 Task: Find connections with filter location Andkhōy with filter topic #Futurewith filter profile language English with filter current company Ericsson with filter school Nagpur Jobs with filter industry Higher Education with filter service category Information Management with filter keywords title Foreman
Action: Mouse moved to (527, 105)
Screenshot: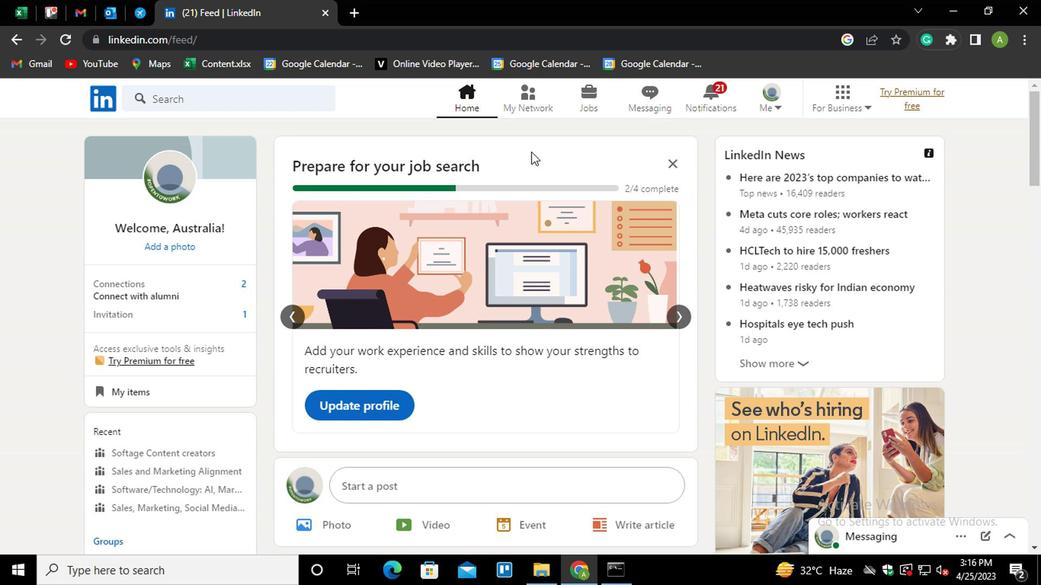 
Action: Mouse pressed left at (527, 105)
Screenshot: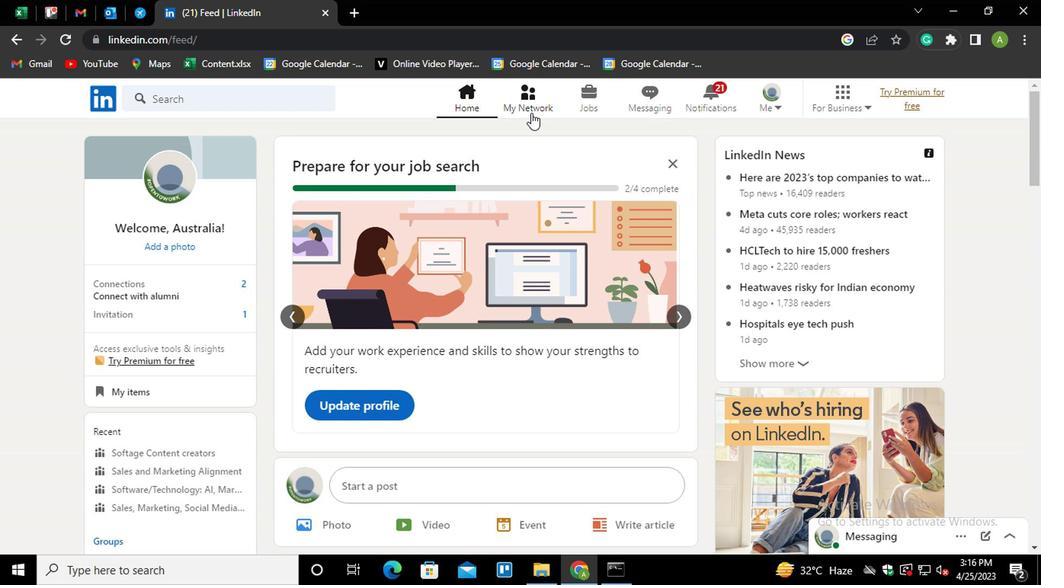 
Action: Mouse moved to (181, 178)
Screenshot: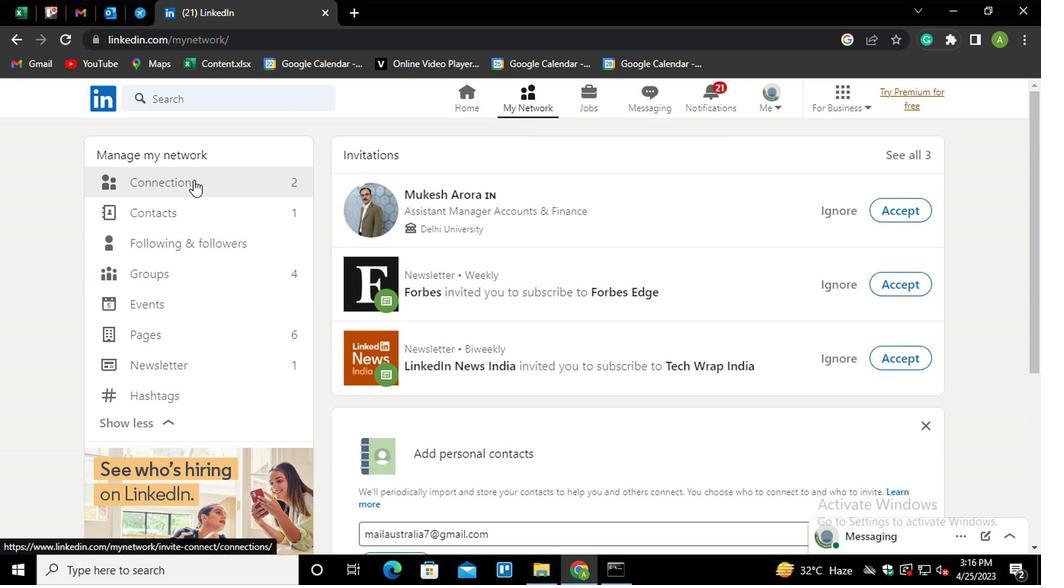 
Action: Mouse pressed left at (181, 178)
Screenshot: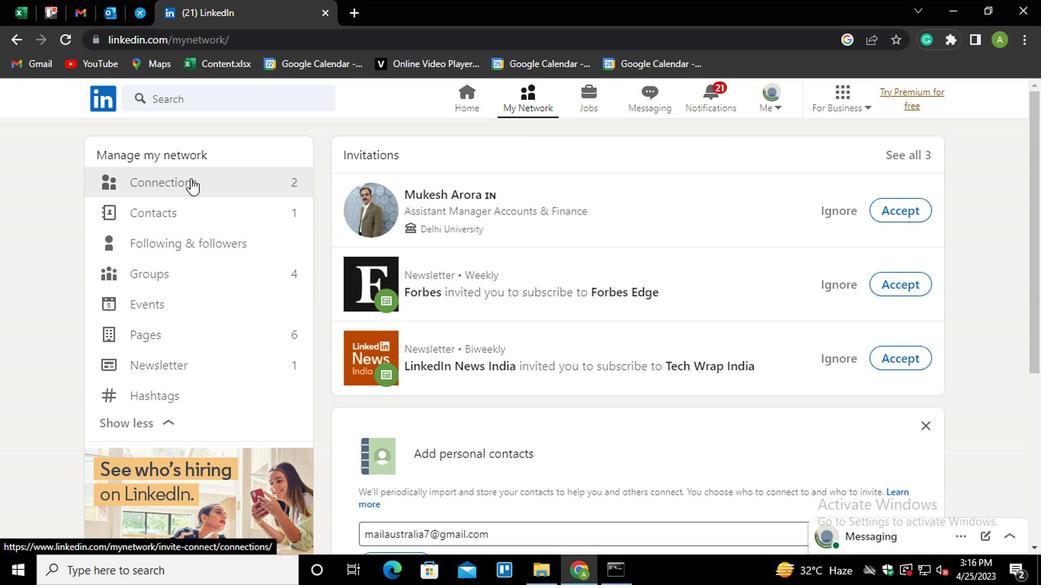
Action: Mouse moved to (610, 187)
Screenshot: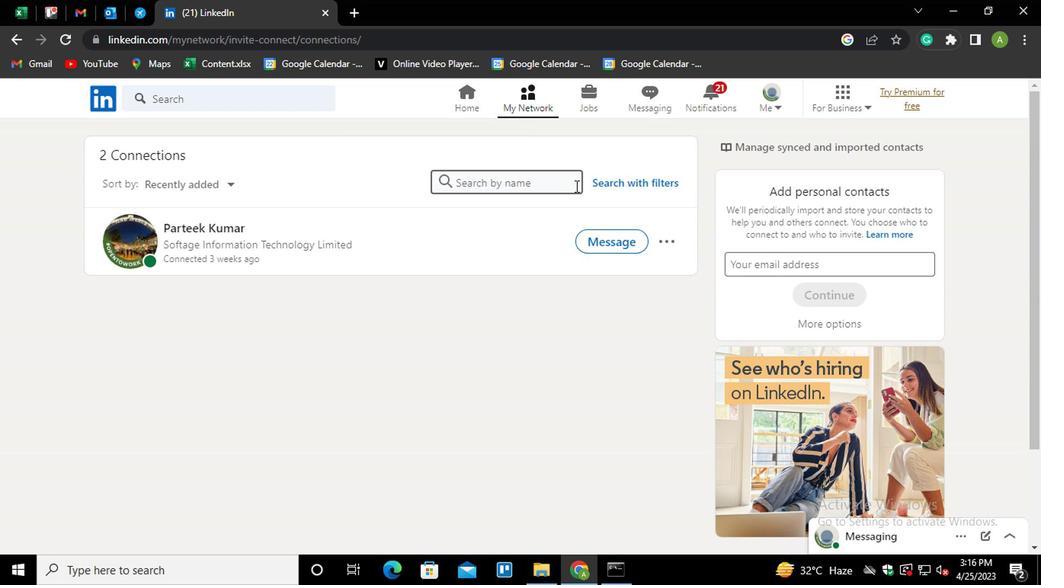 
Action: Mouse pressed left at (610, 187)
Screenshot: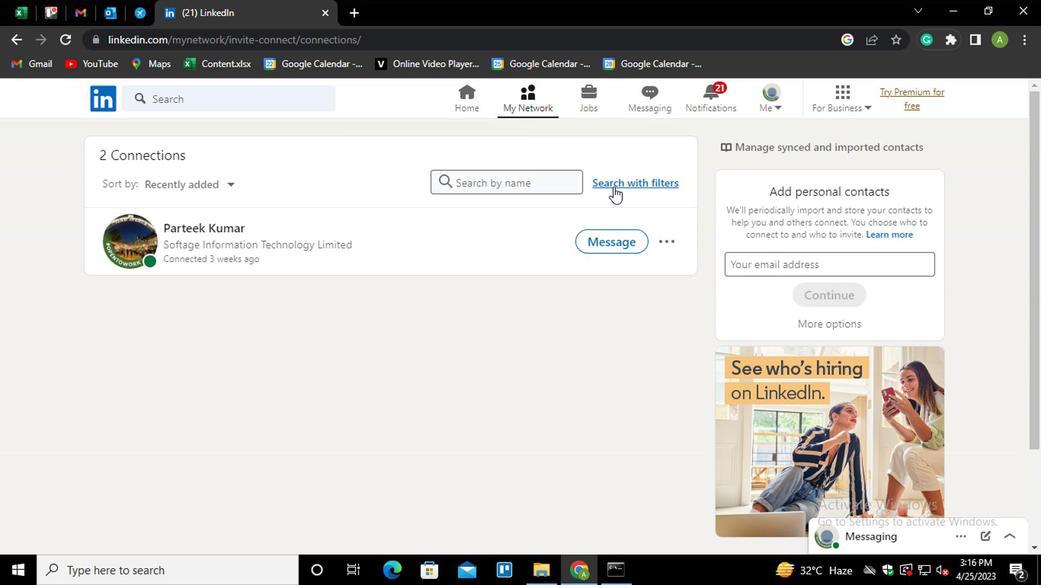 
Action: Mouse moved to (492, 140)
Screenshot: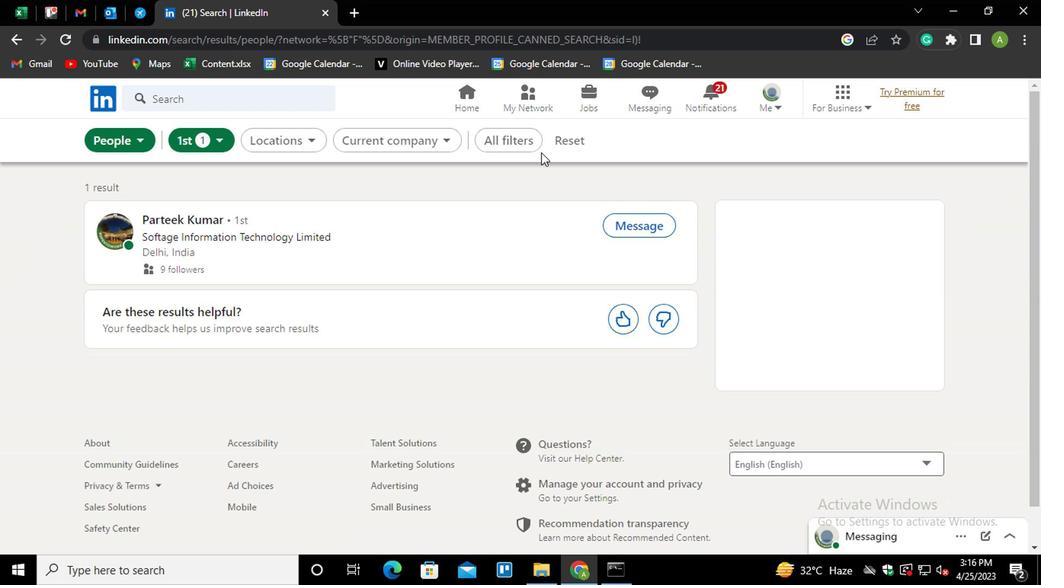 
Action: Mouse pressed left at (492, 140)
Screenshot: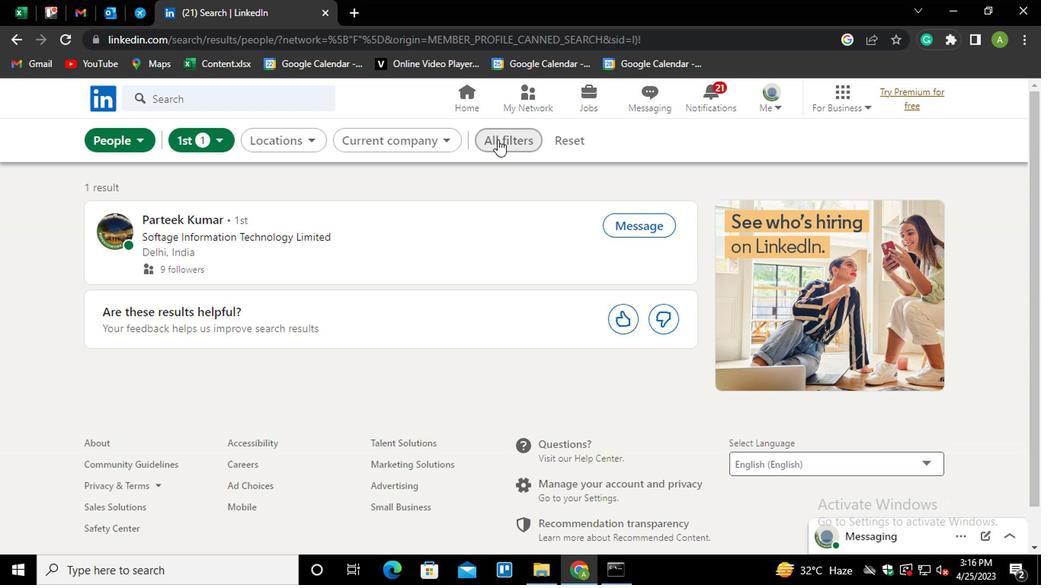 
Action: Mouse moved to (694, 404)
Screenshot: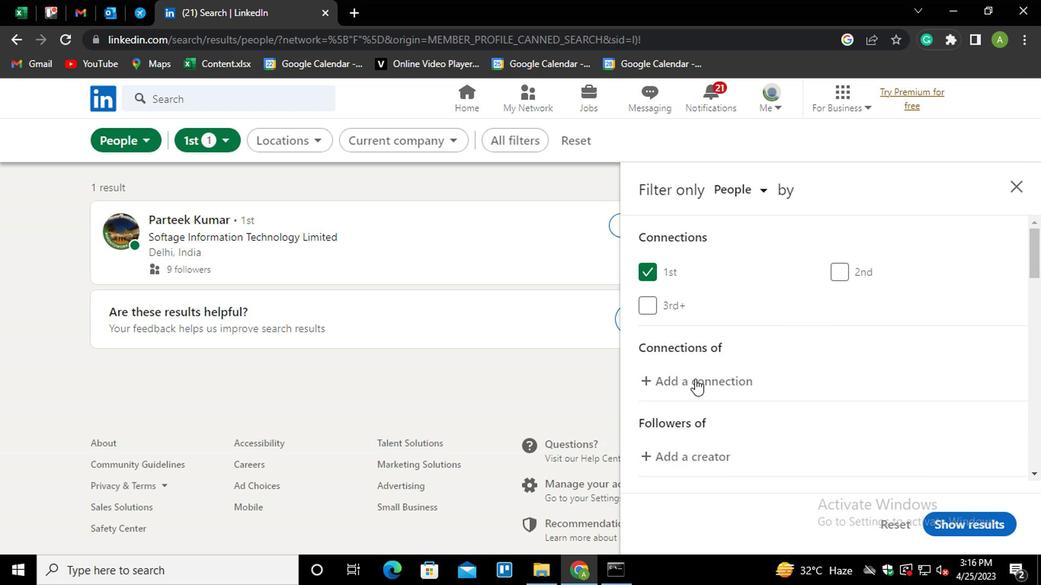 
Action: Mouse scrolled (694, 402) with delta (0, -1)
Screenshot: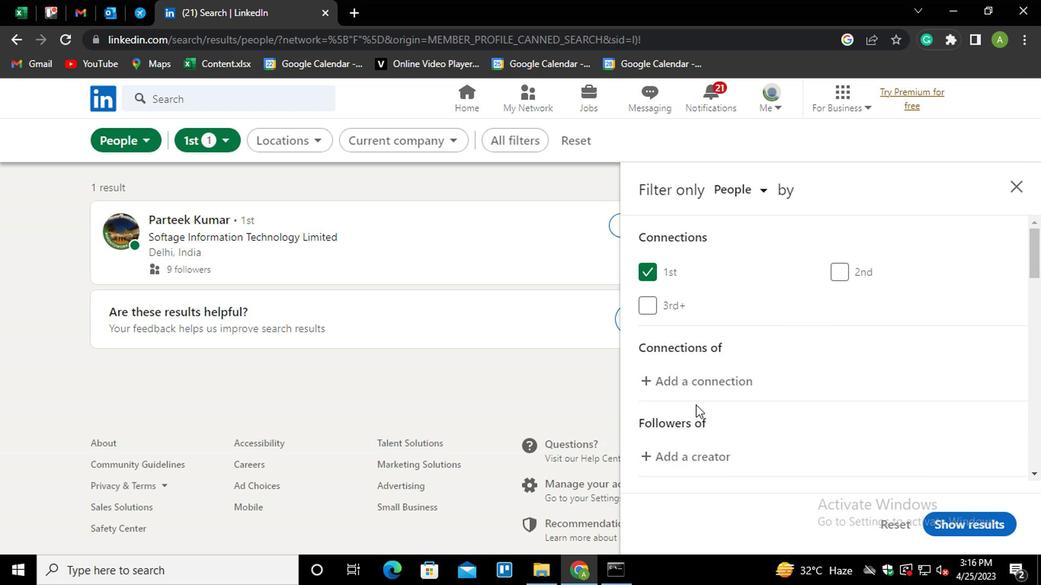 
Action: Mouse scrolled (694, 402) with delta (0, -1)
Screenshot: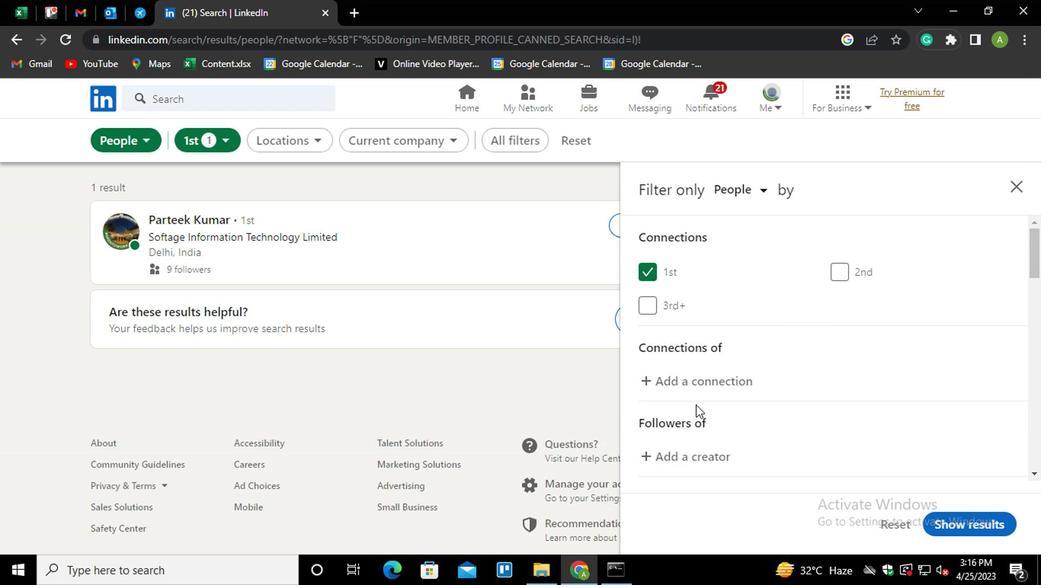 
Action: Mouse moved to (681, 443)
Screenshot: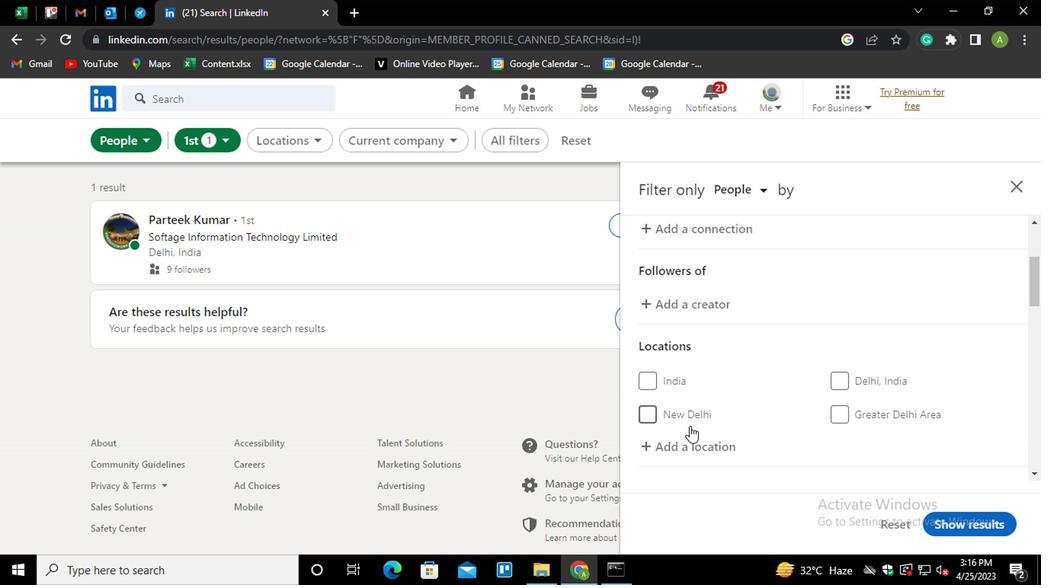 
Action: Mouse pressed left at (681, 443)
Screenshot: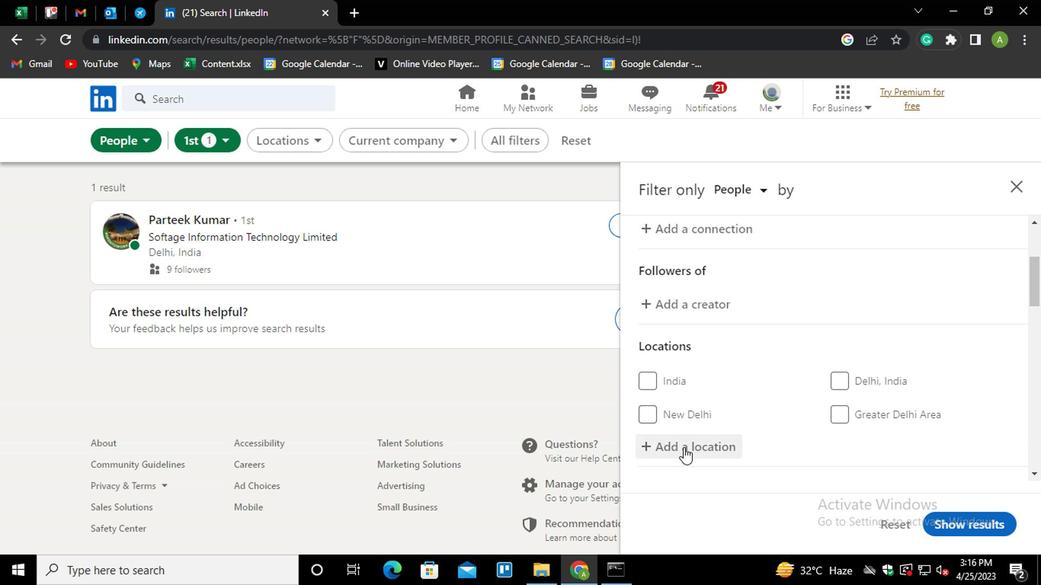 
Action: Mouse moved to (677, 437)
Screenshot: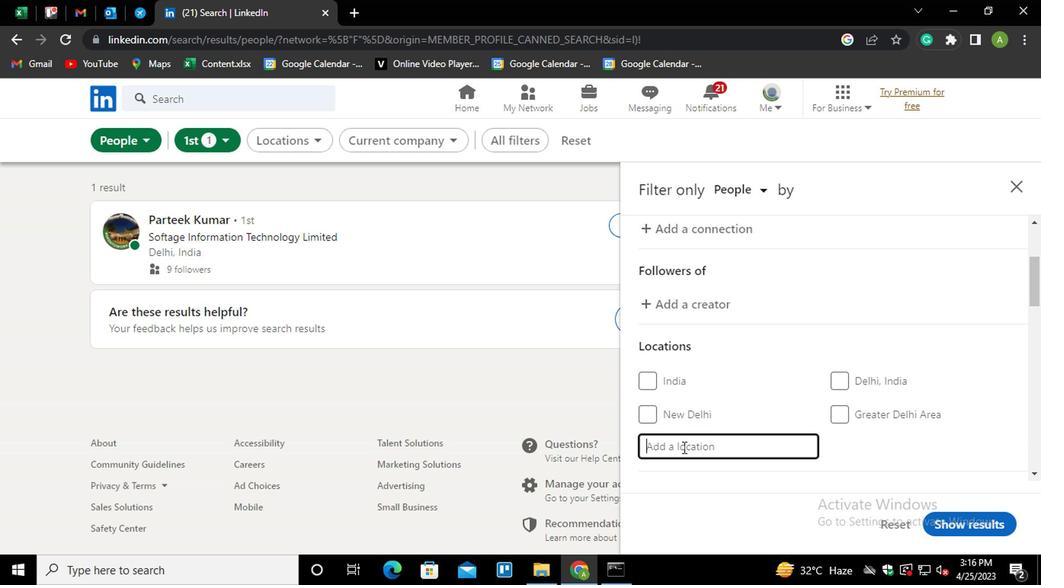 
Action: Mouse pressed left at (677, 437)
Screenshot: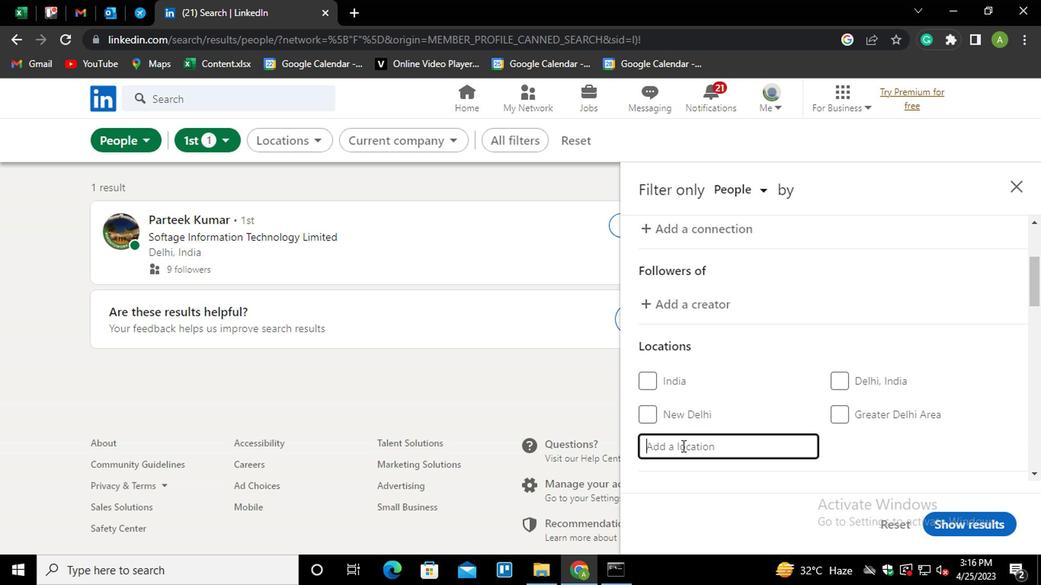 
Action: Key pressed <Key.shift>ANDKHOY
Screenshot: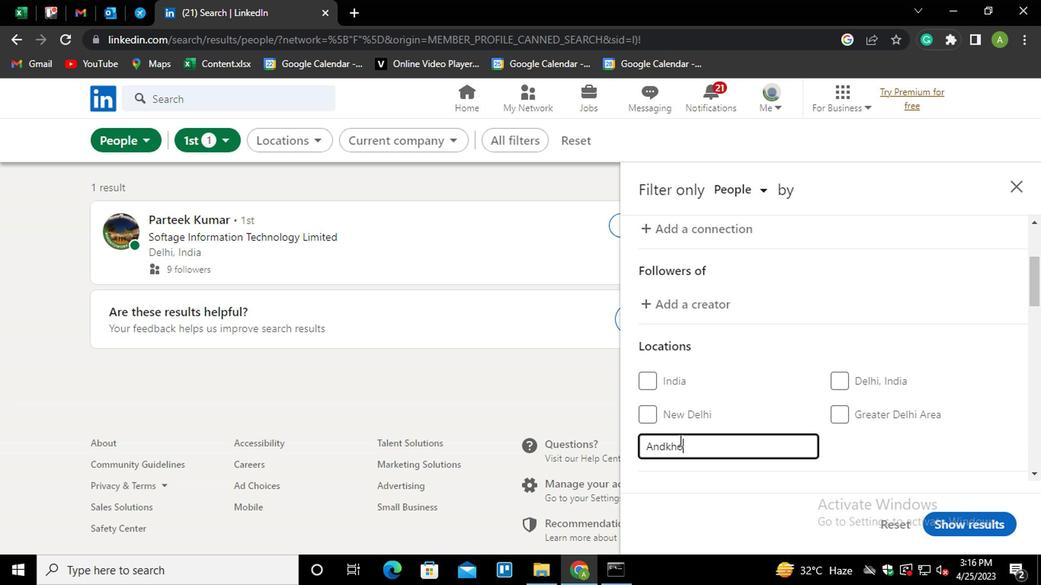 
Action: Mouse moved to (887, 445)
Screenshot: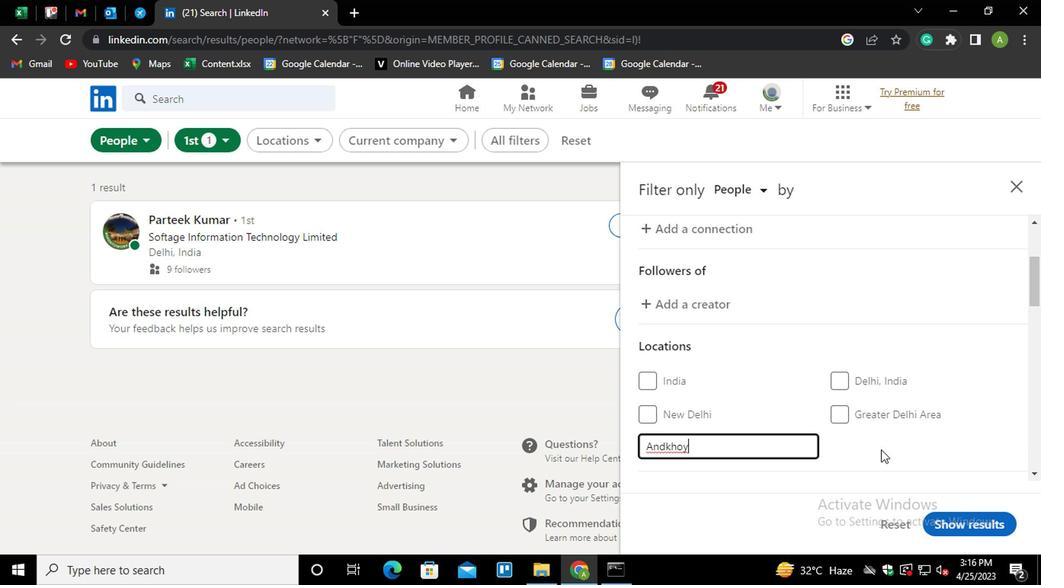 
Action: Mouse pressed left at (887, 445)
Screenshot: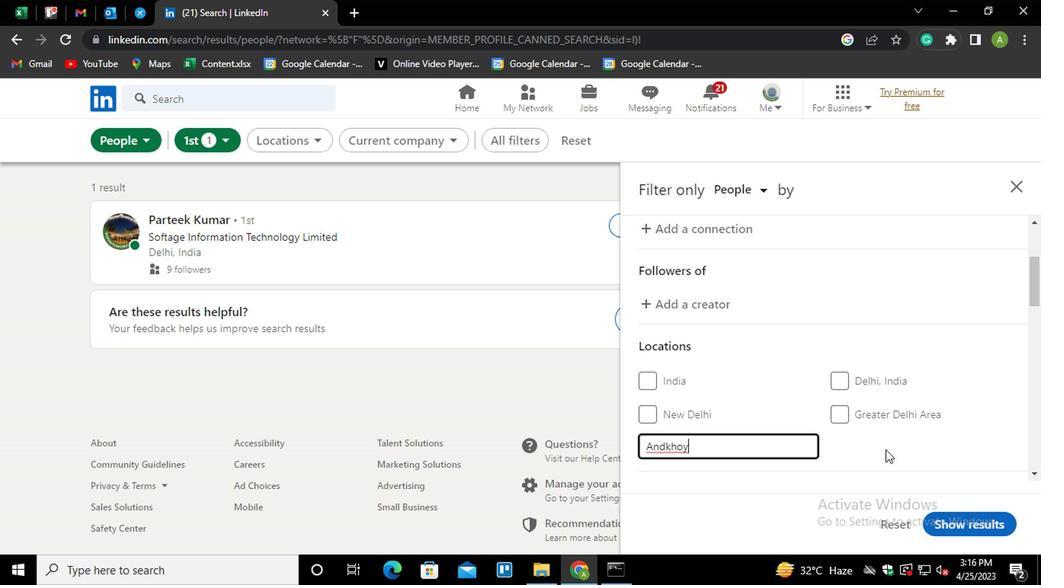 
Action: Mouse moved to (887, 444)
Screenshot: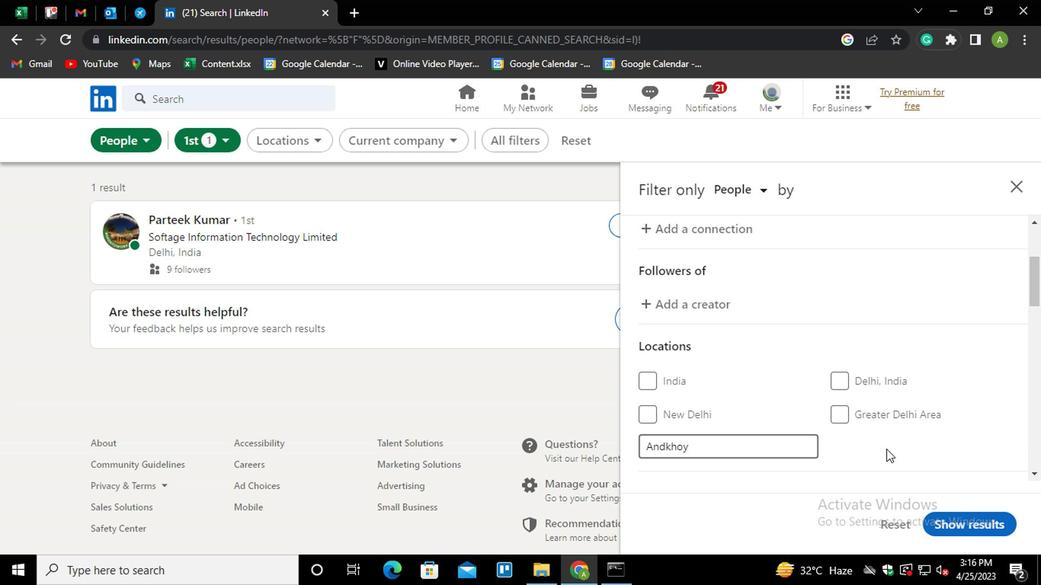 
Action: Mouse scrolled (887, 443) with delta (0, 0)
Screenshot: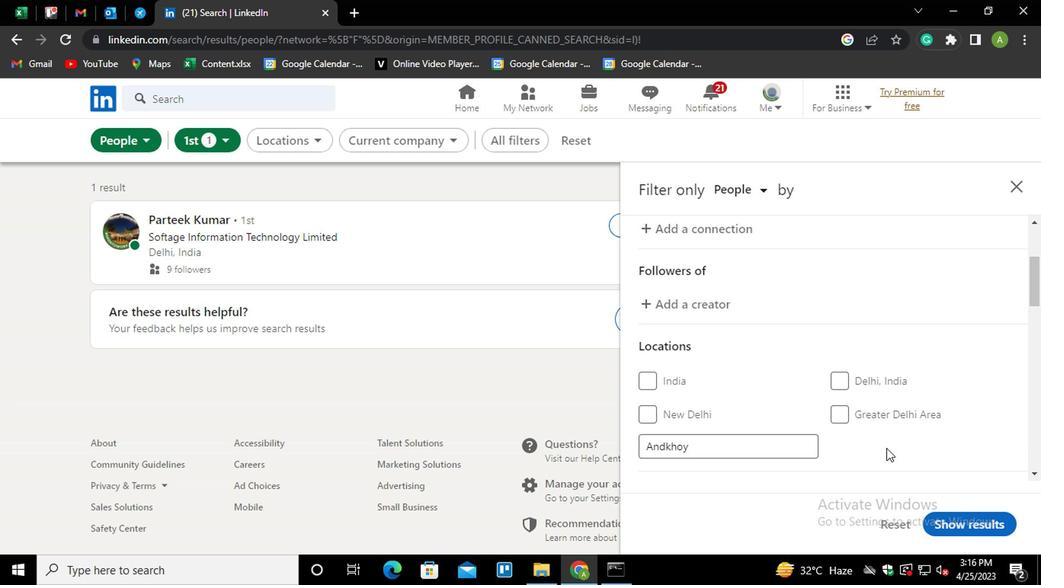 
Action: Mouse scrolled (887, 443) with delta (0, 0)
Screenshot: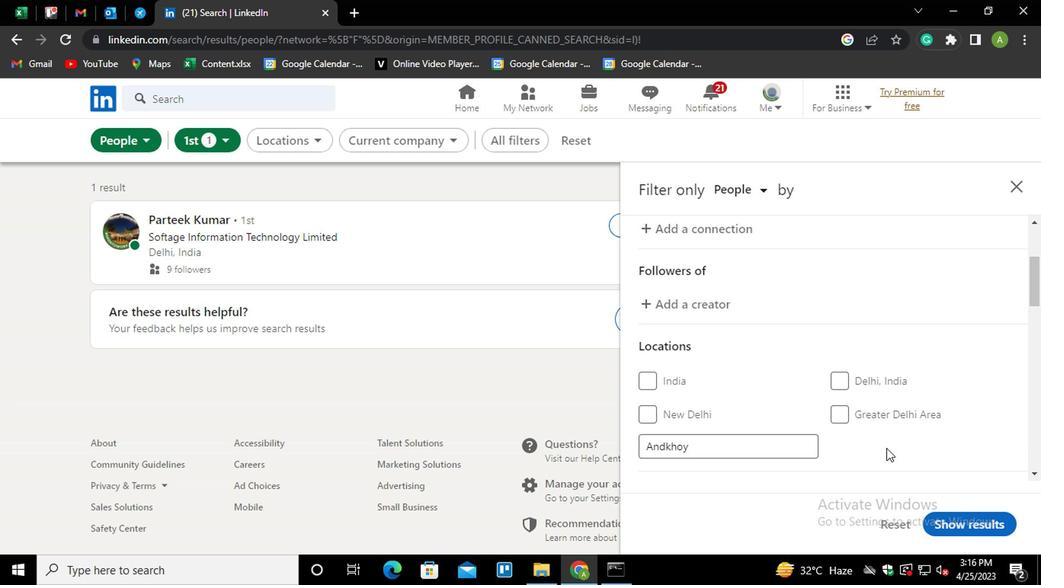 
Action: Mouse moved to (654, 368)
Screenshot: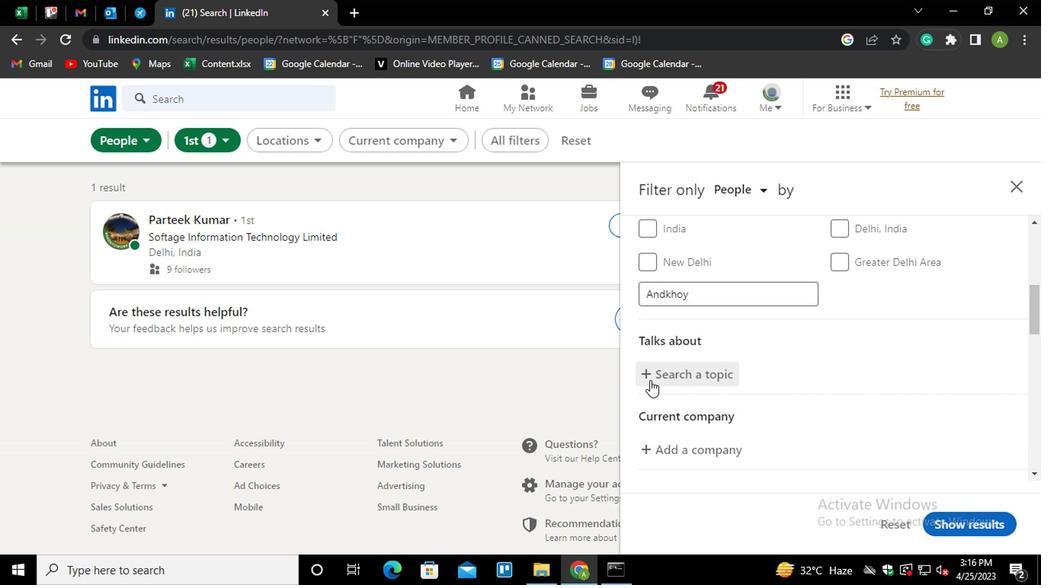 
Action: Mouse pressed left at (654, 368)
Screenshot: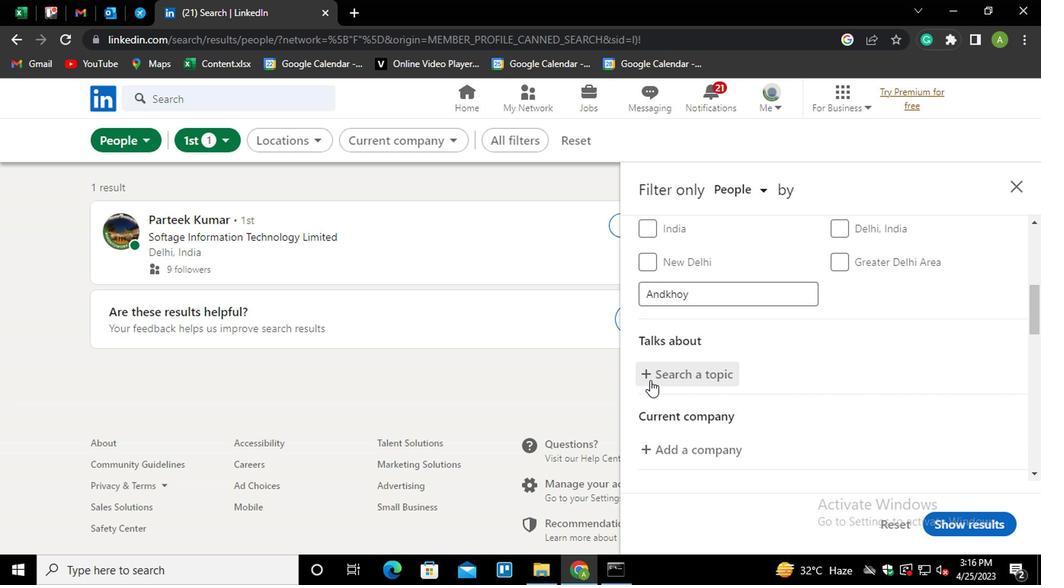 
Action: Key pressed <Key.shift>#<Key.shift>FUTUREWITH
Screenshot: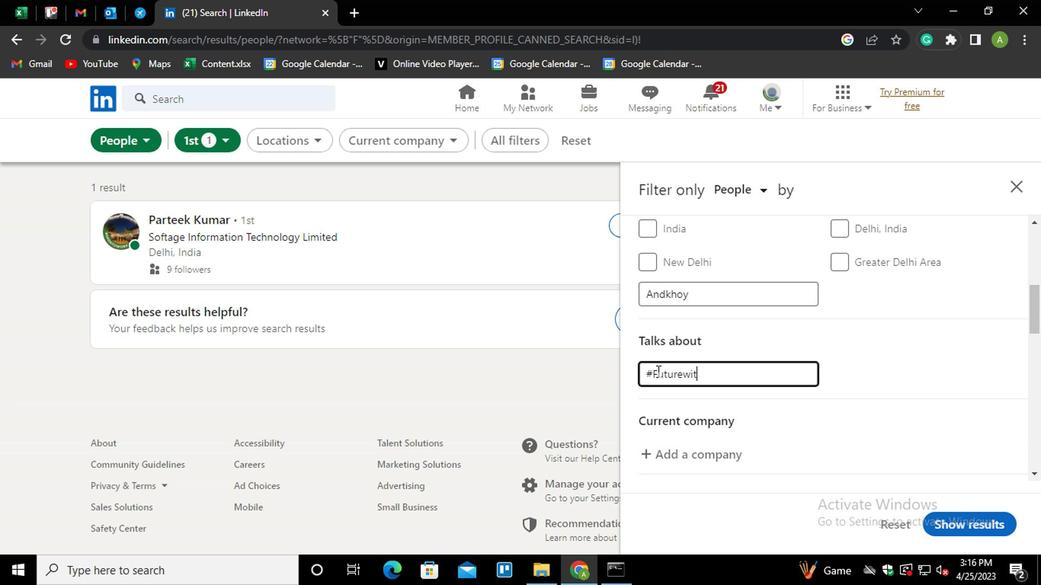 
Action: Mouse moved to (911, 361)
Screenshot: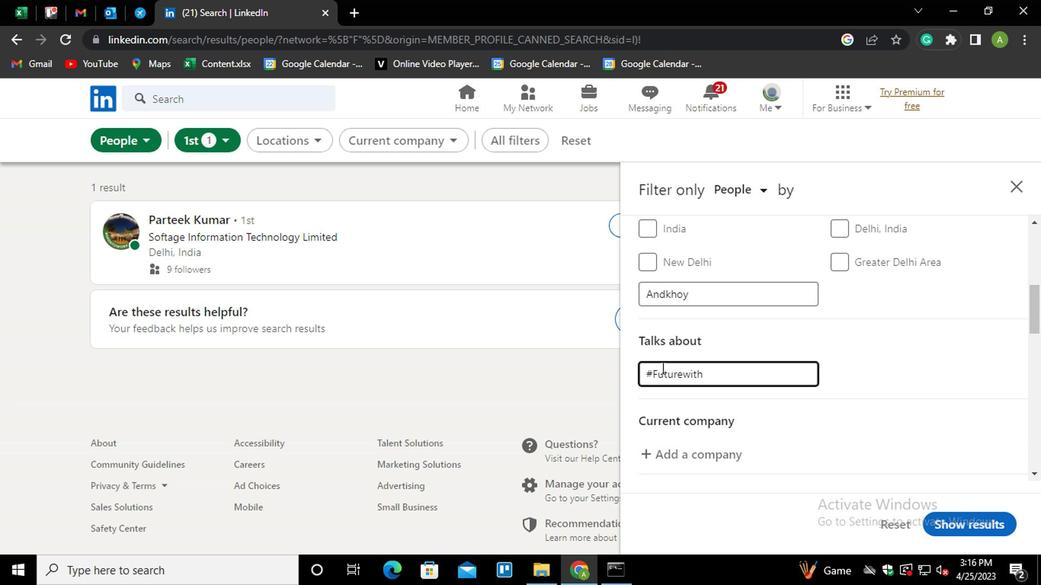 
Action: Mouse pressed left at (911, 361)
Screenshot: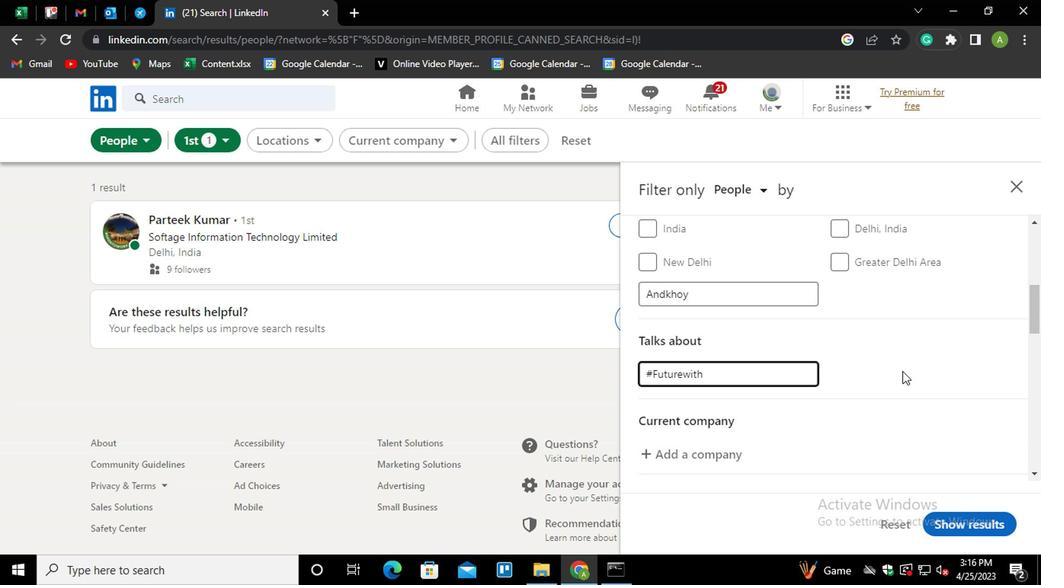 
Action: Mouse moved to (912, 359)
Screenshot: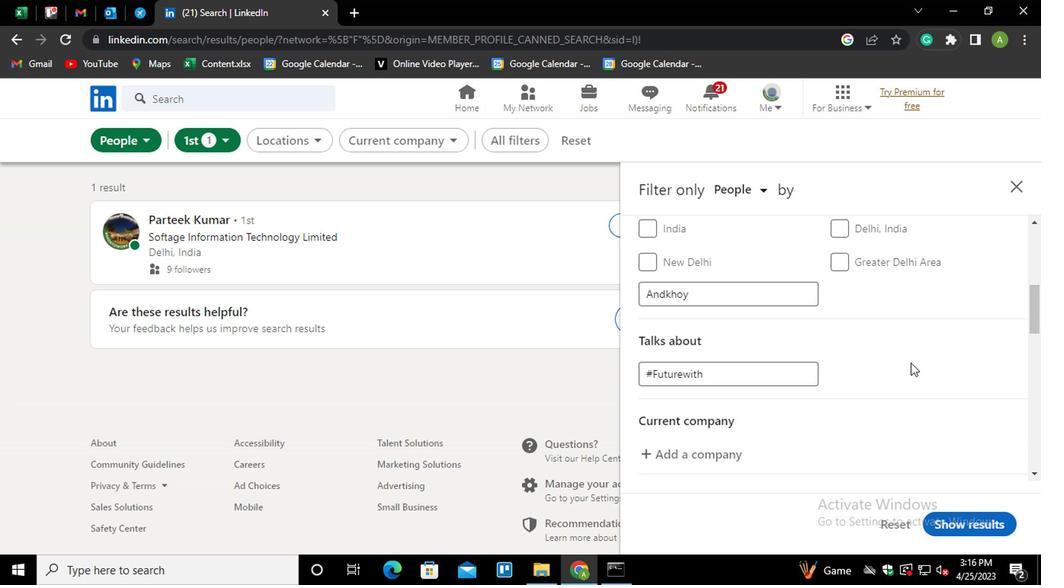 
Action: Mouse scrolled (912, 359) with delta (0, 0)
Screenshot: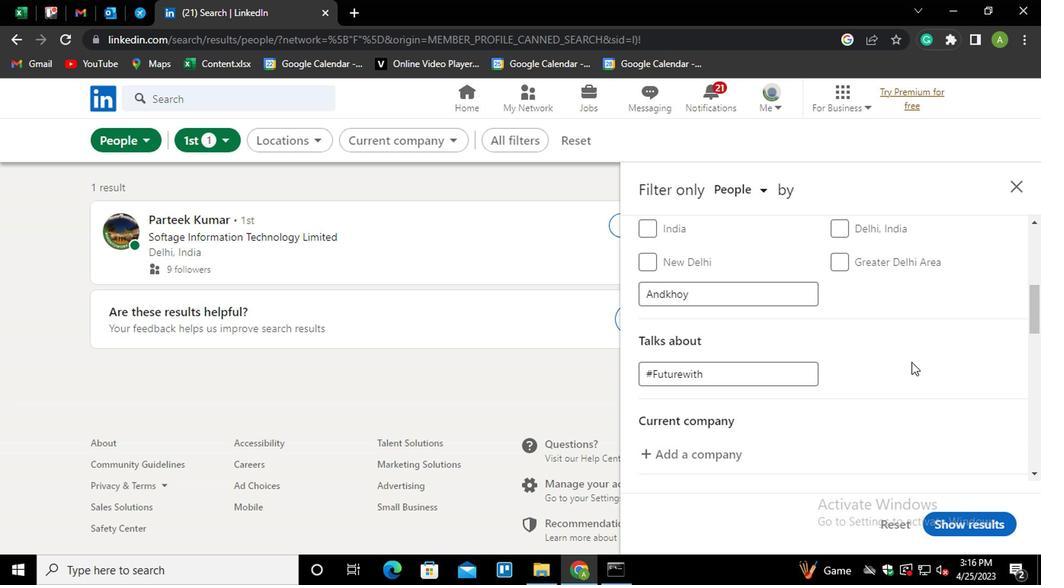 
Action: Mouse moved to (910, 359)
Screenshot: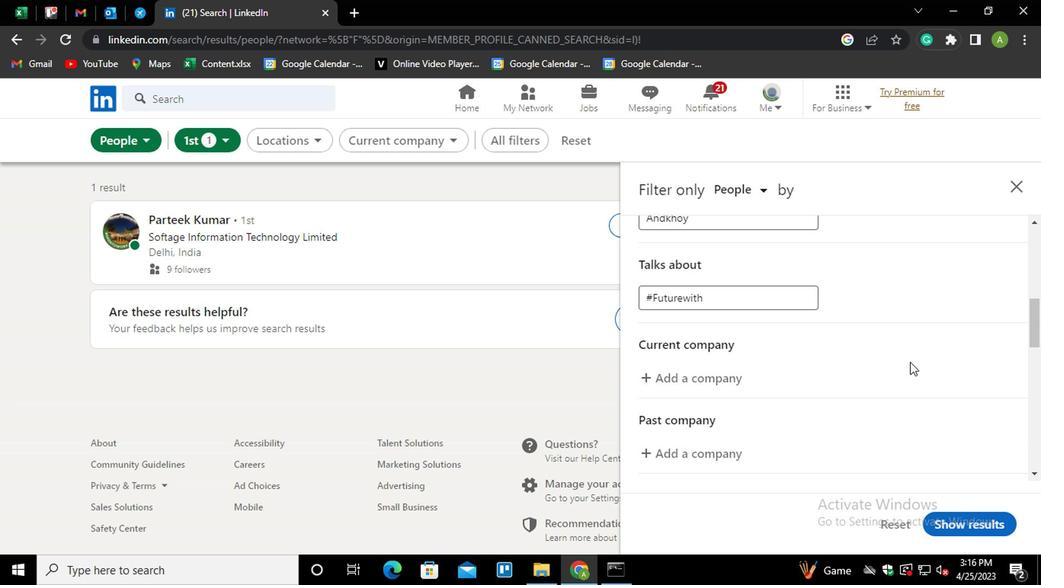 
Action: Mouse scrolled (910, 359) with delta (0, 0)
Screenshot: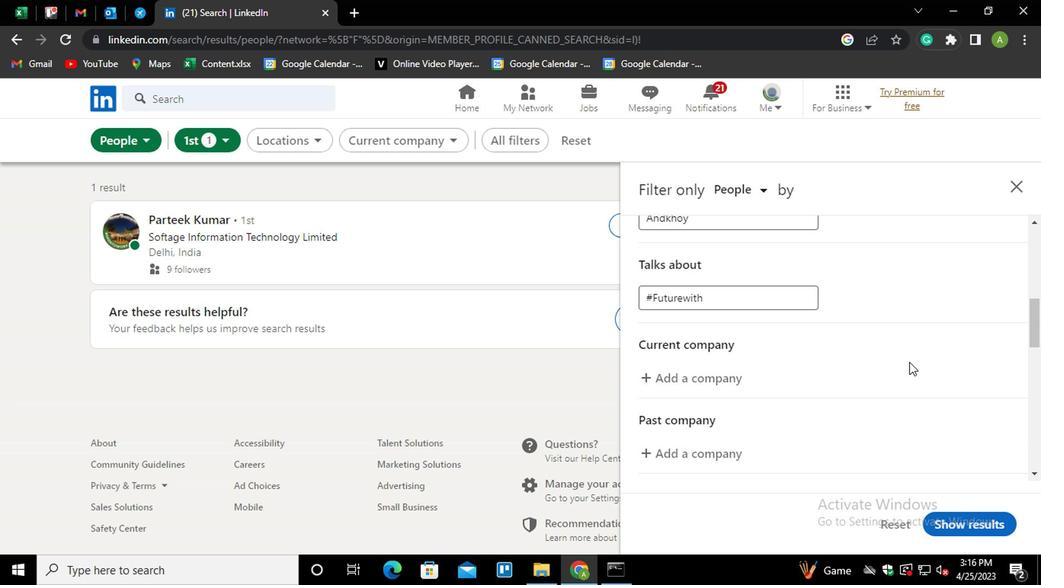 
Action: Mouse moved to (702, 305)
Screenshot: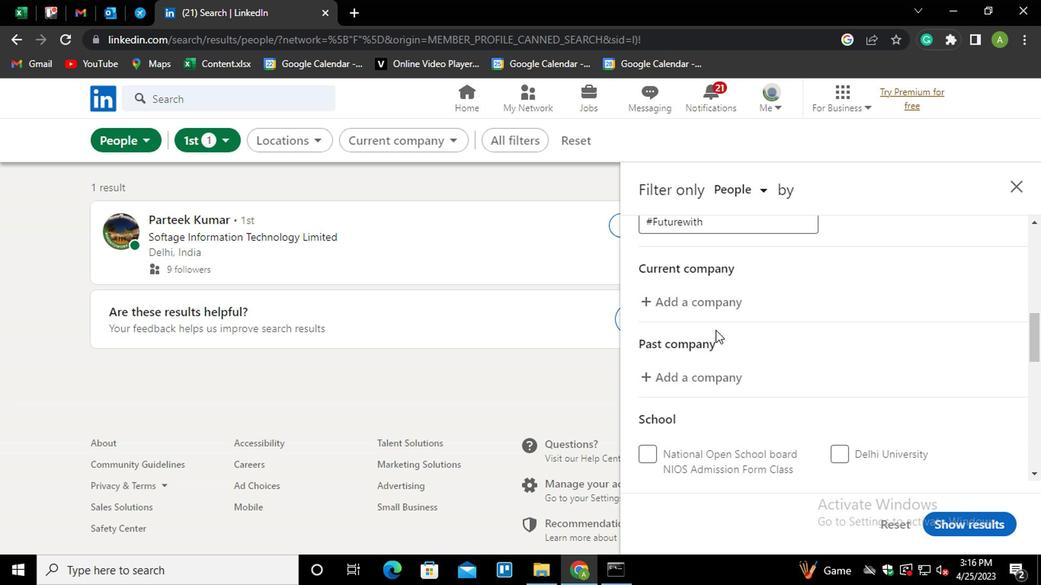 
Action: Mouse pressed left at (702, 305)
Screenshot: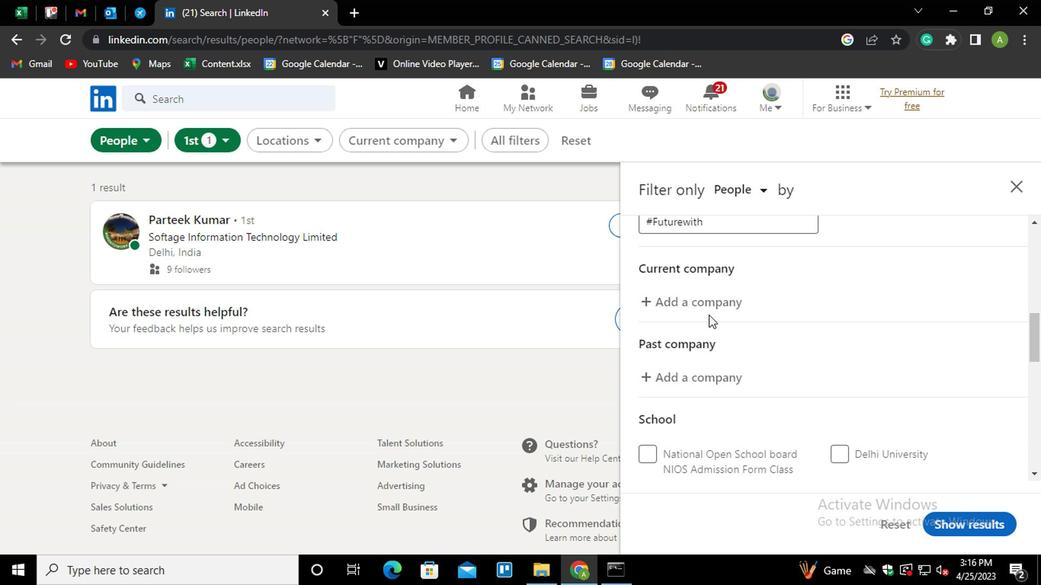 
Action: Key pressed <Key.shift>ERICSSON
Screenshot: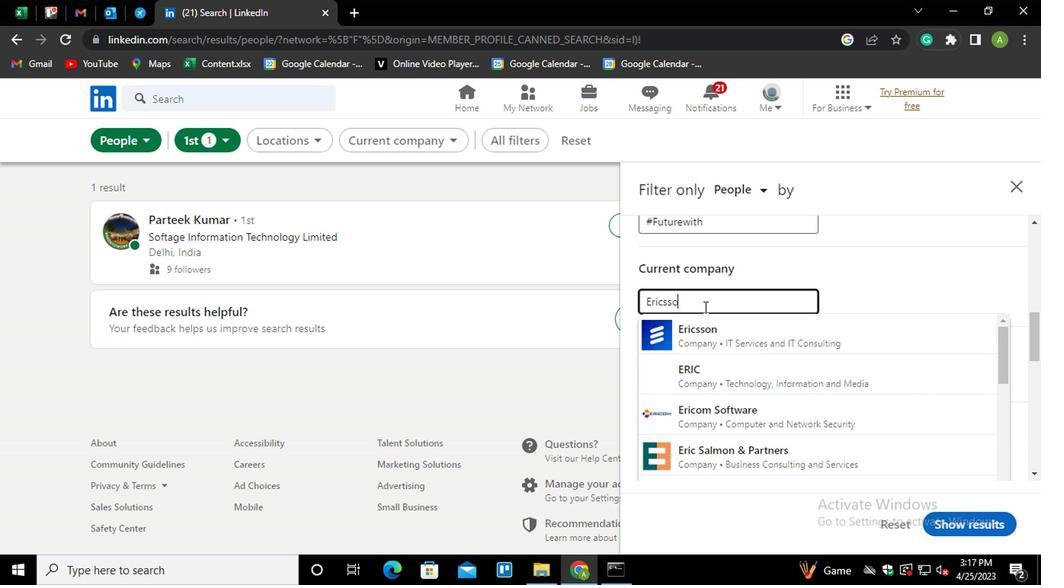 
Action: Mouse moved to (707, 330)
Screenshot: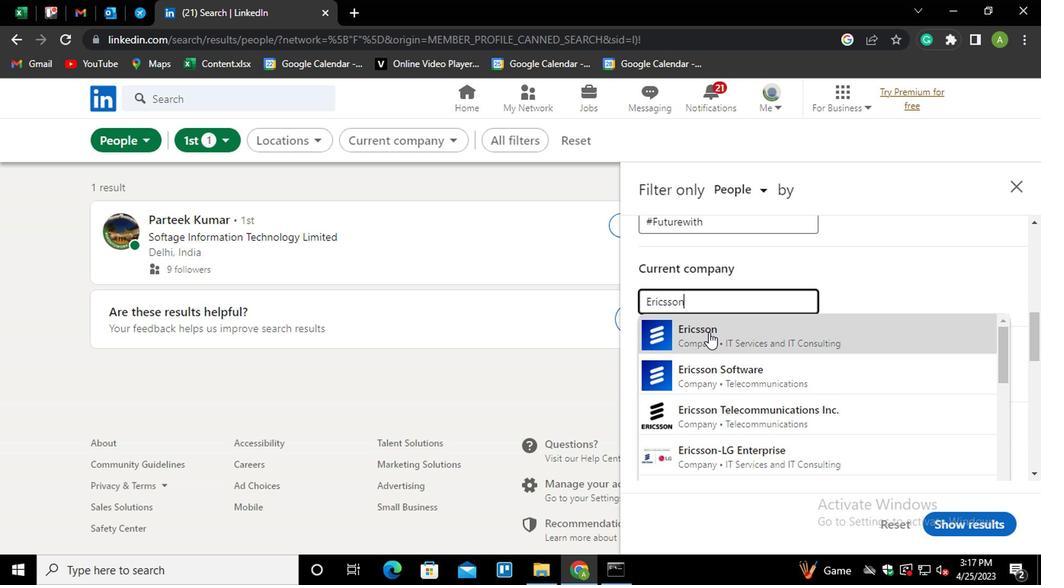 
Action: Mouse pressed left at (707, 330)
Screenshot: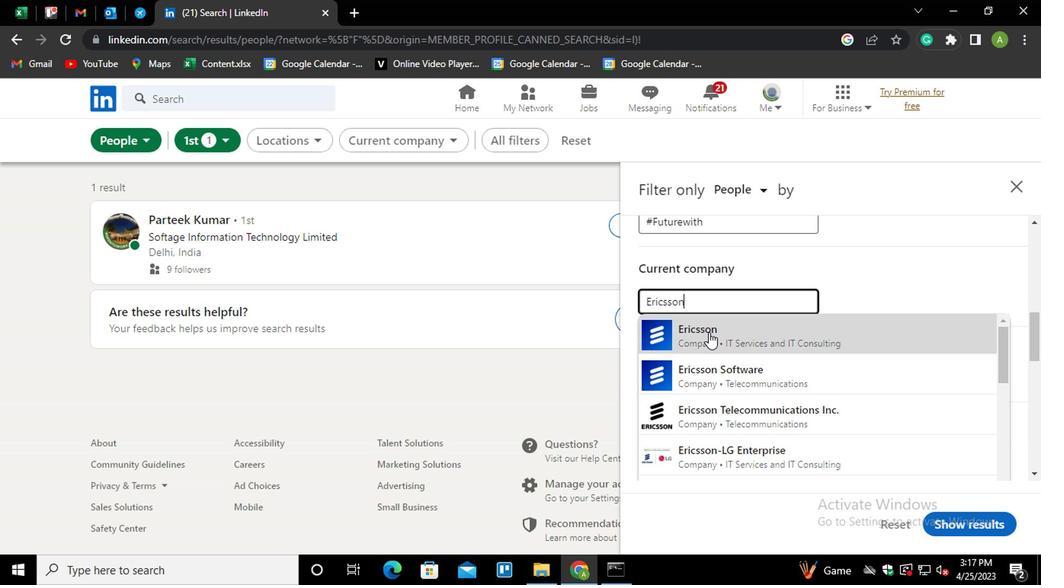 
Action: Mouse moved to (804, 328)
Screenshot: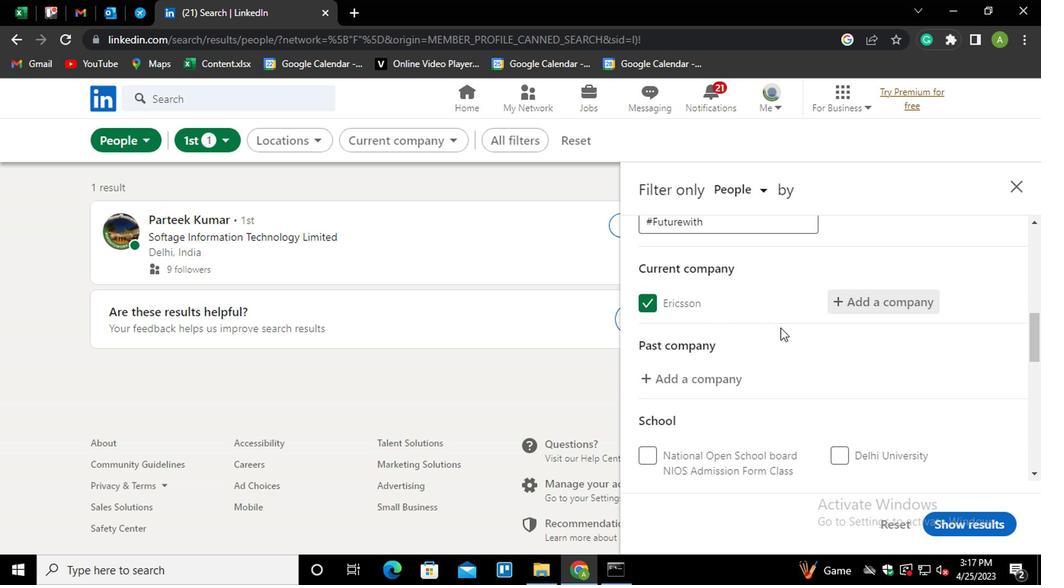 
Action: Mouse scrolled (804, 328) with delta (0, 0)
Screenshot: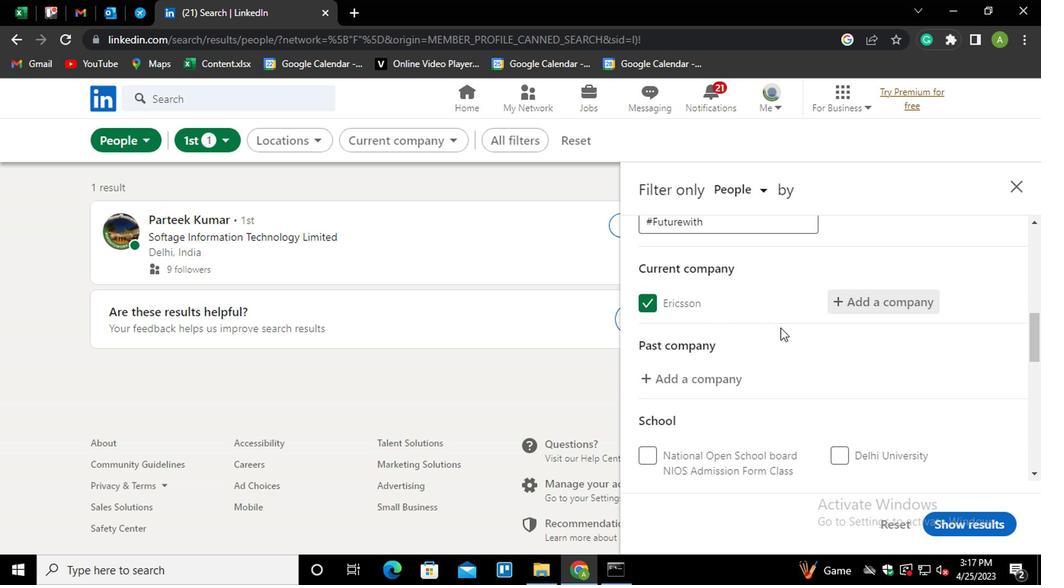 
Action: Mouse moved to (859, 330)
Screenshot: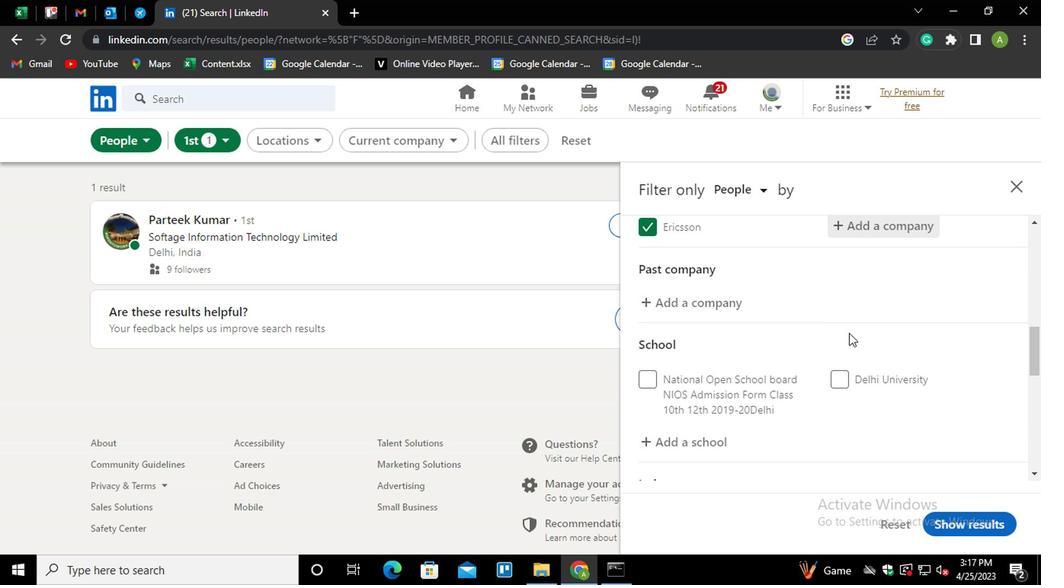 
Action: Mouse scrolled (859, 330) with delta (0, 0)
Screenshot: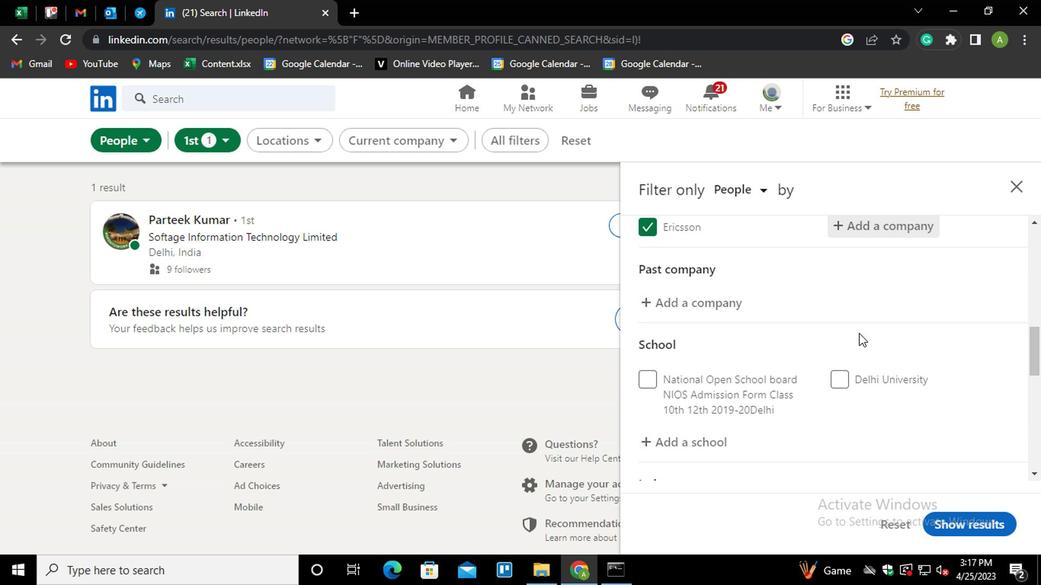 
Action: Mouse moved to (701, 362)
Screenshot: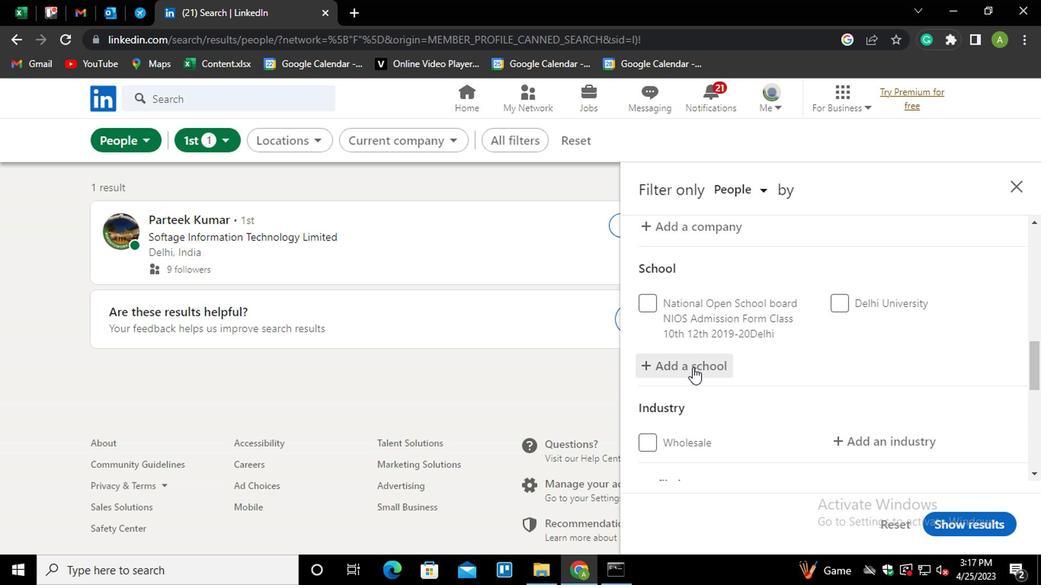 
Action: Mouse pressed left at (701, 362)
Screenshot: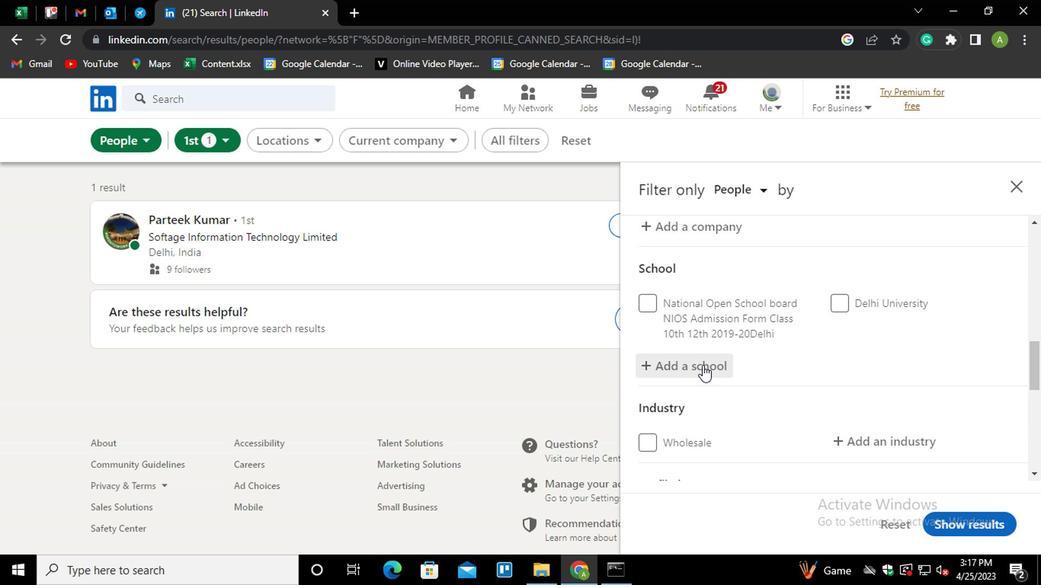 
Action: Mouse moved to (723, 368)
Screenshot: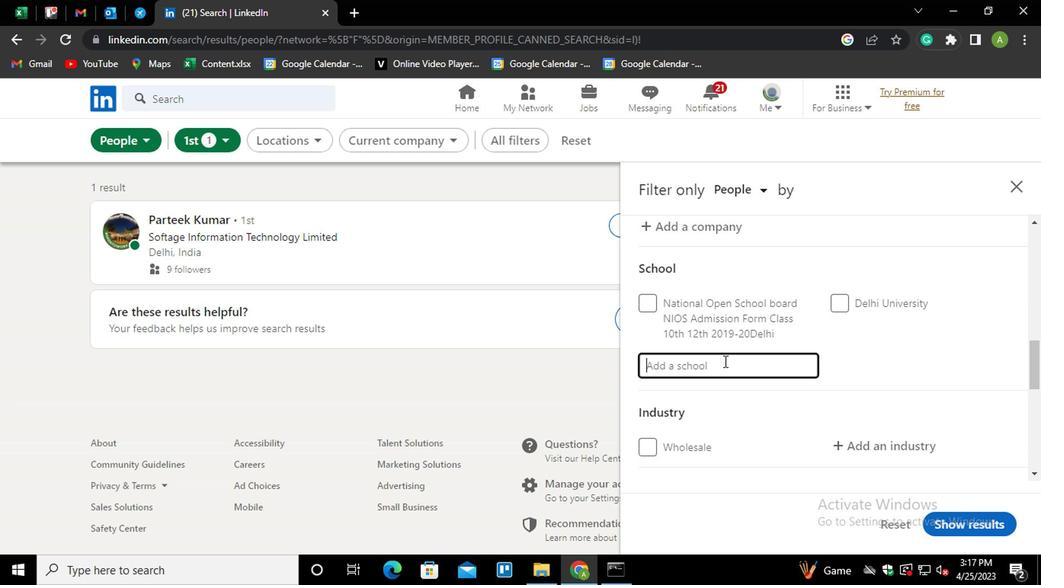 
Action: Mouse pressed left at (723, 368)
Screenshot: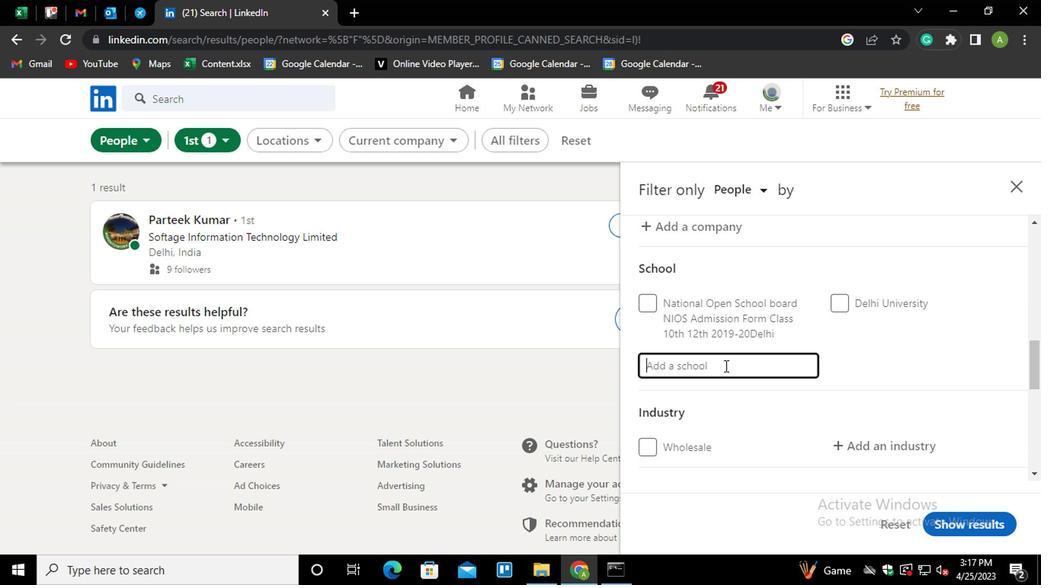
Action: Mouse moved to (723, 366)
Screenshot: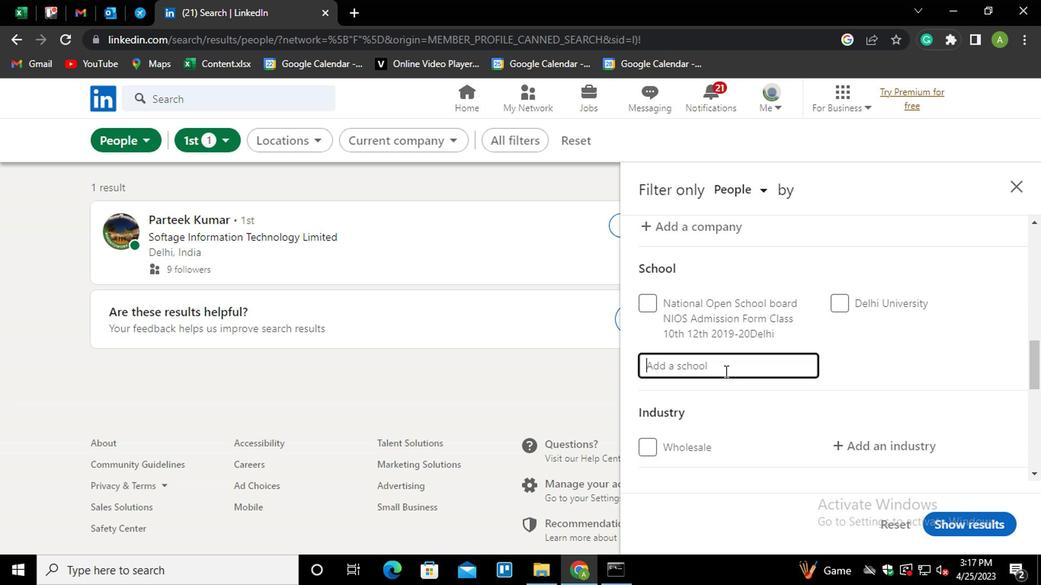 
Action: Key pressed <Key.shift_r>NAGPUR<Key.down><Key.down><Key.enter>
Screenshot: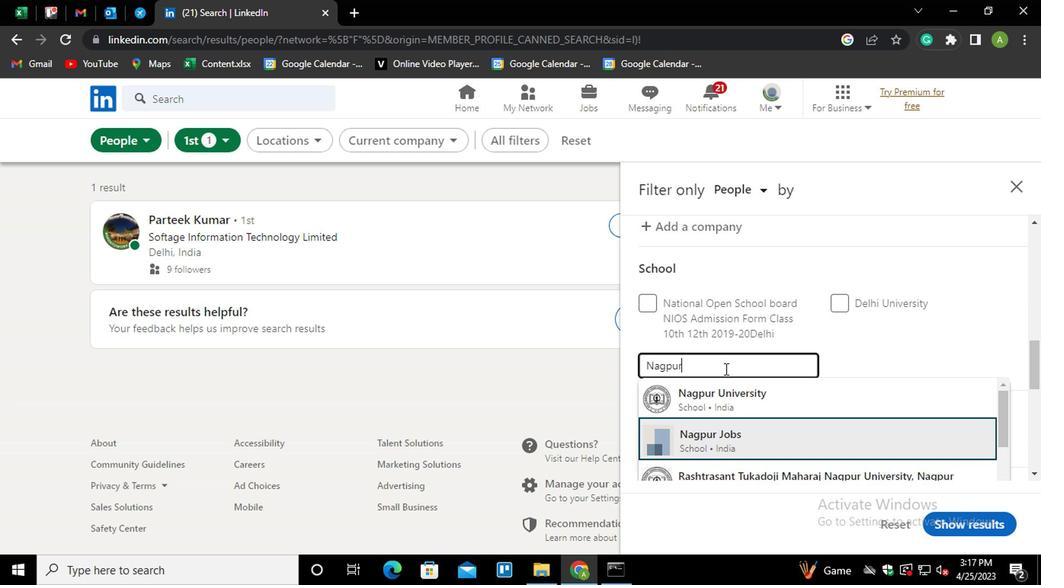 
Action: Mouse moved to (791, 387)
Screenshot: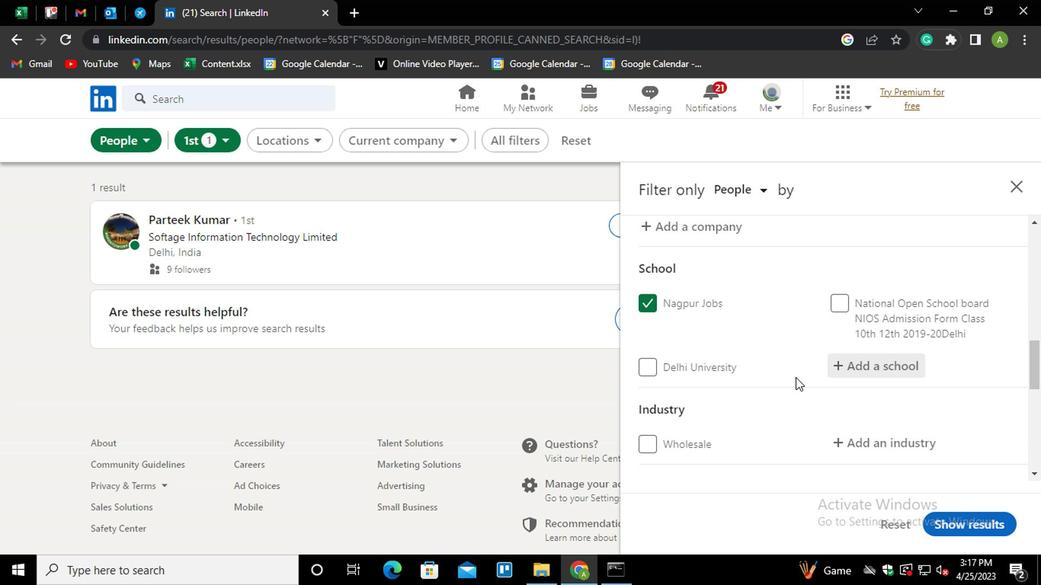 
Action: Mouse scrolled (791, 386) with delta (0, 0)
Screenshot: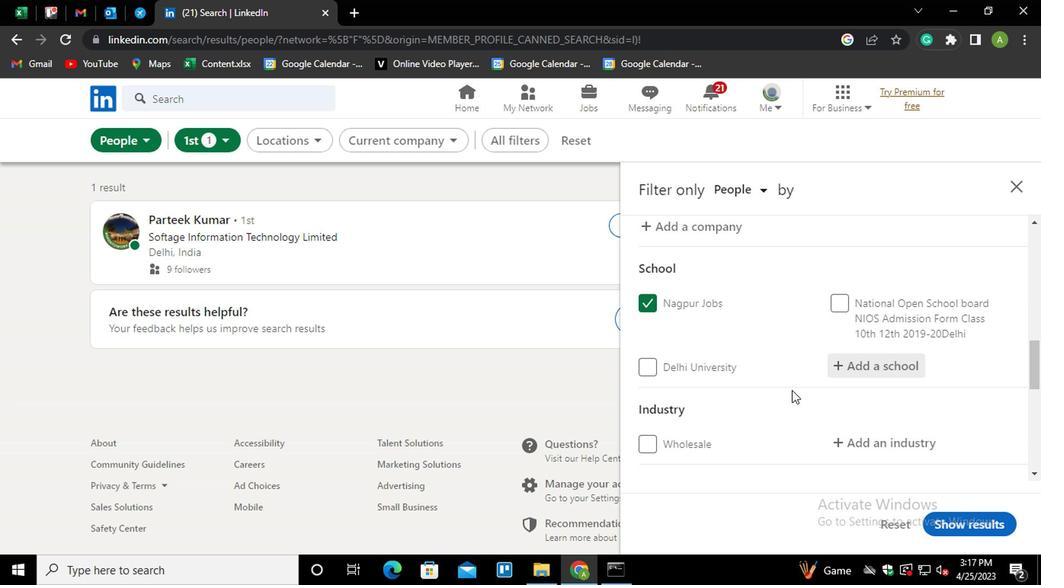 
Action: Mouse scrolled (791, 386) with delta (0, 0)
Screenshot: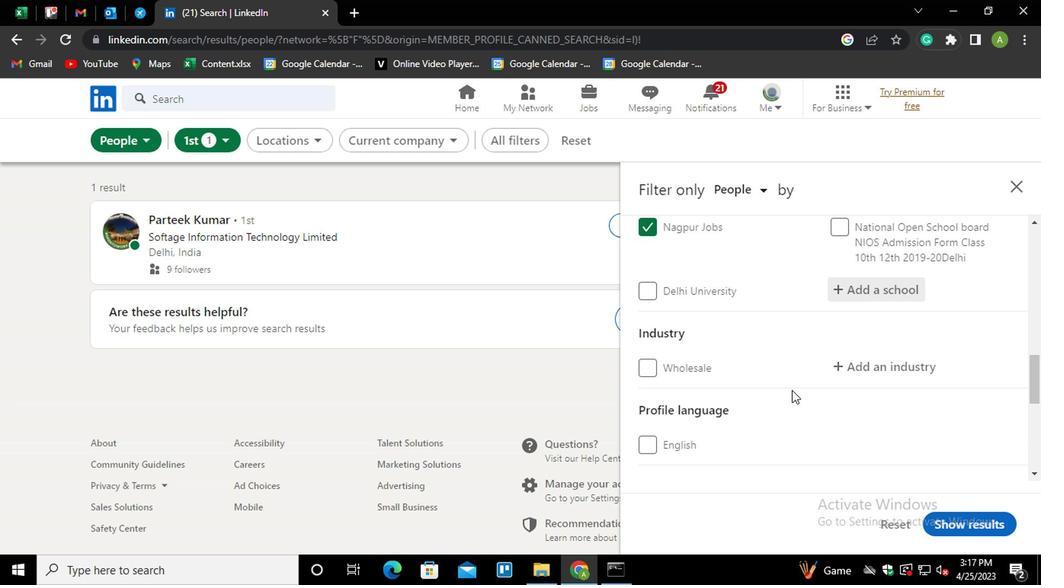 
Action: Mouse moved to (859, 292)
Screenshot: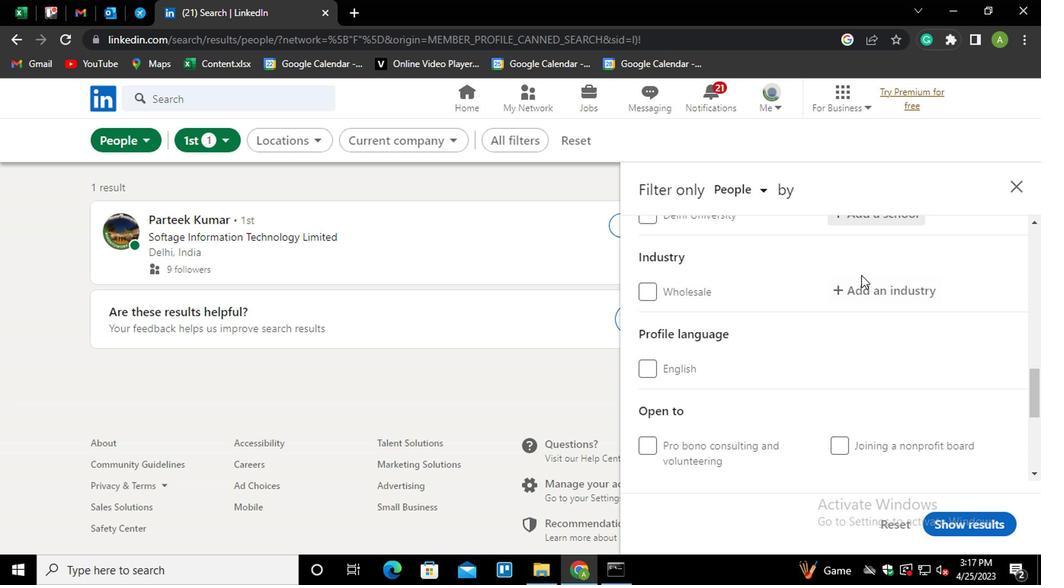 
Action: Mouse pressed left at (859, 292)
Screenshot: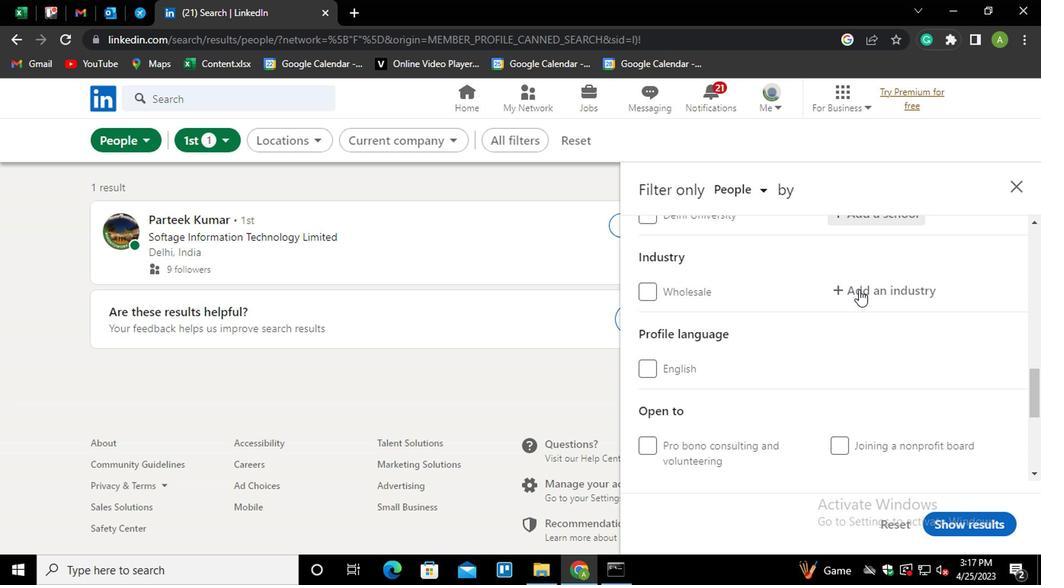 
Action: Mouse moved to (861, 290)
Screenshot: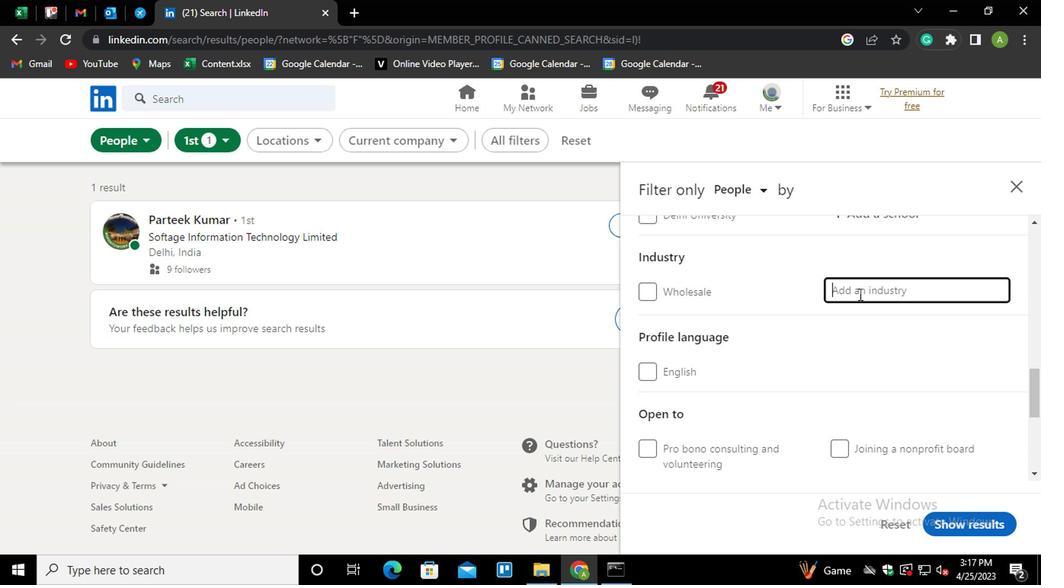 
Action: Mouse pressed left at (861, 290)
Screenshot: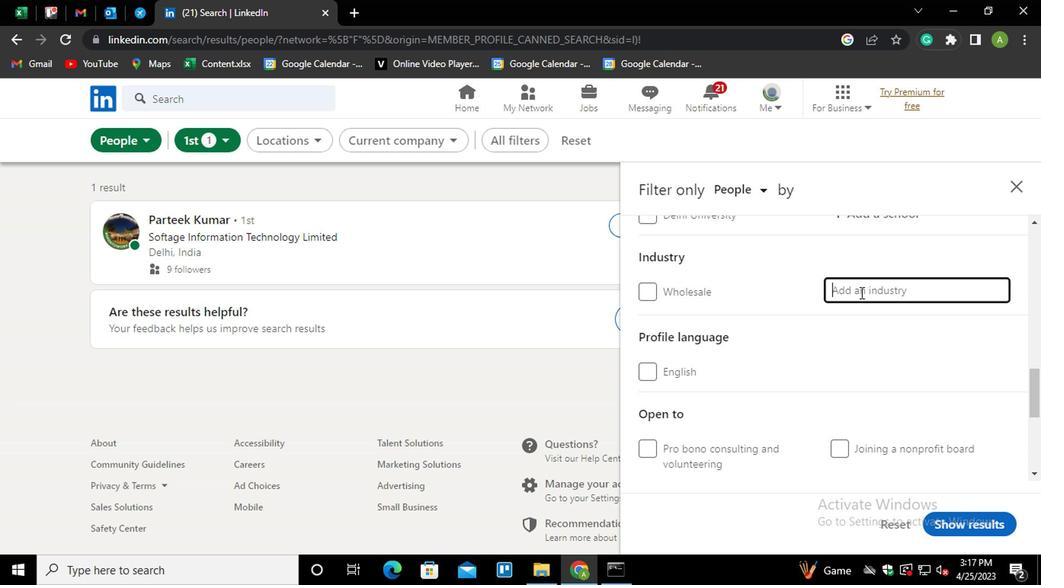 
Action: Mouse moved to (862, 290)
Screenshot: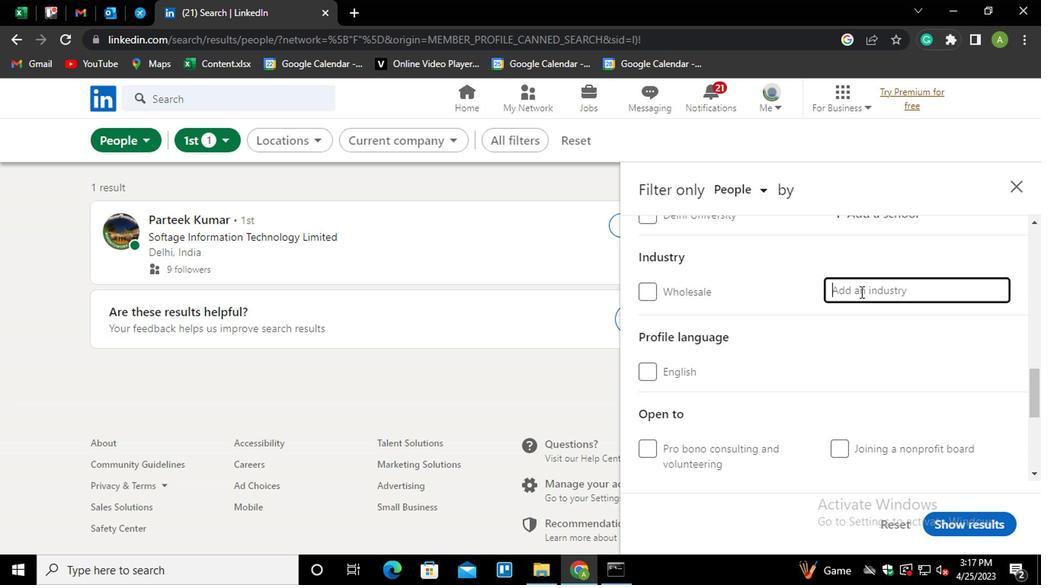 
Action: Key pressed <Key.shift_r>HIGHER<Key.down><Key.enter>
Screenshot: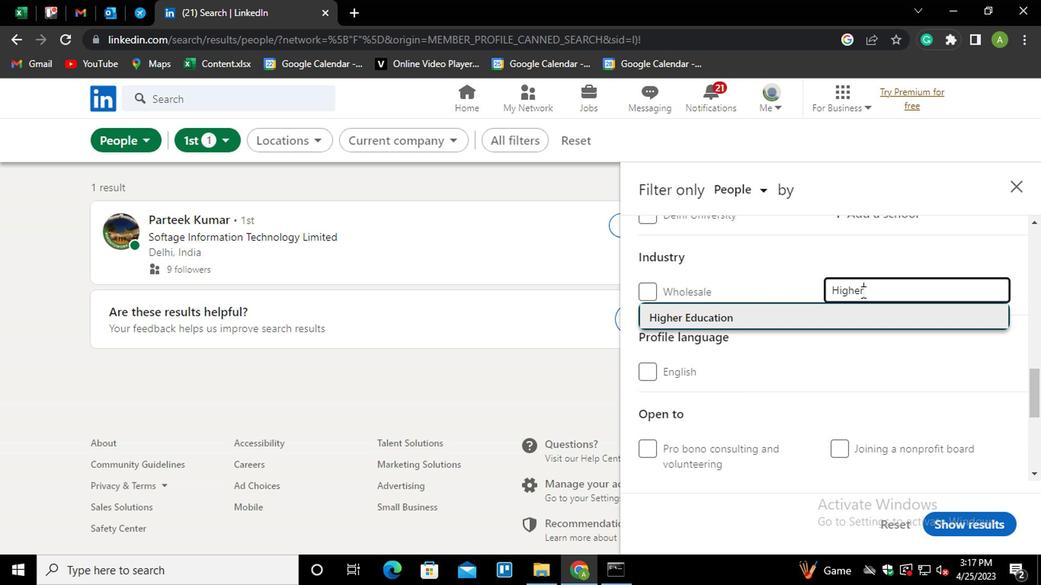 
Action: Mouse moved to (863, 288)
Screenshot: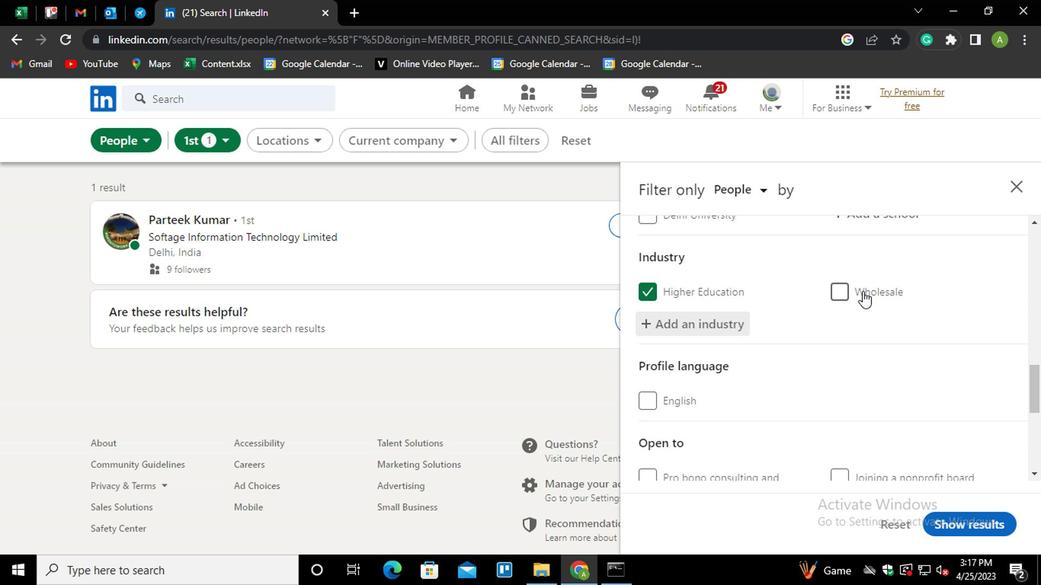 
Action: Mouse scrolled (863, 287) with delta (0, -1)
Screenshot: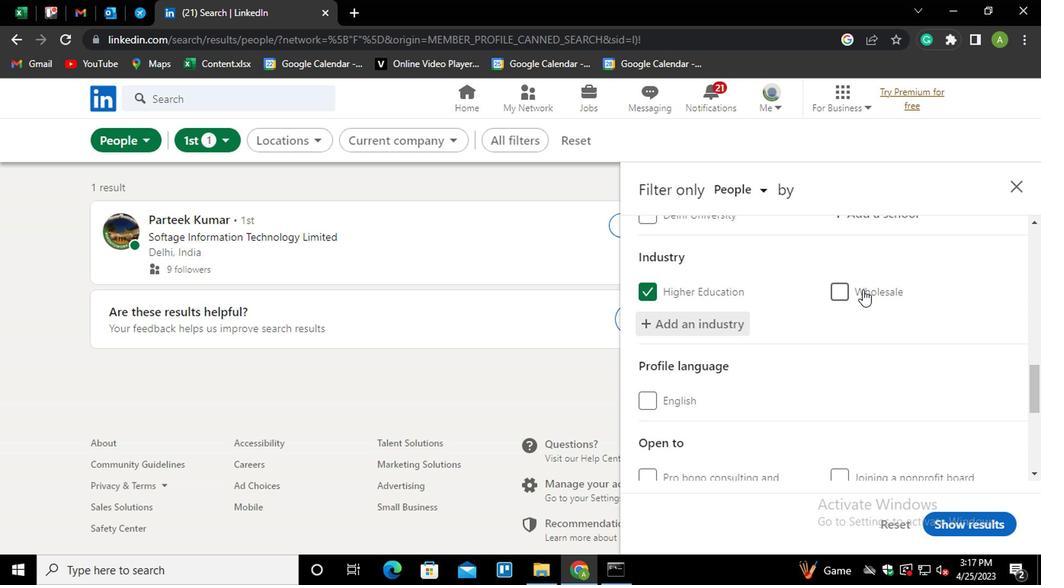 
Action: Mouse moved to (838, 309)
Screenshot: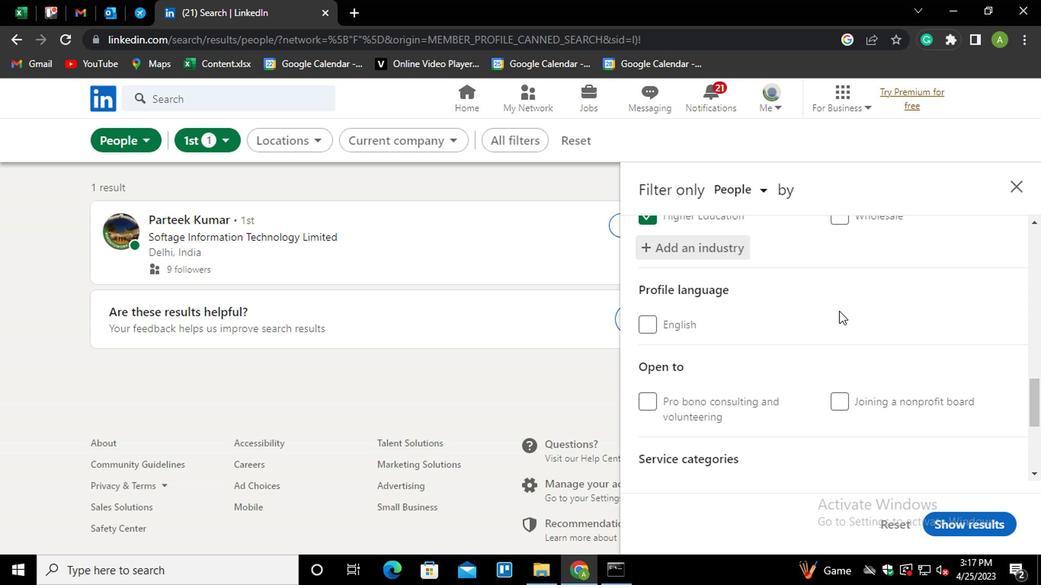 
Action: Mouse scrolled (838, 308) with delta (0, 0)
Screenshot: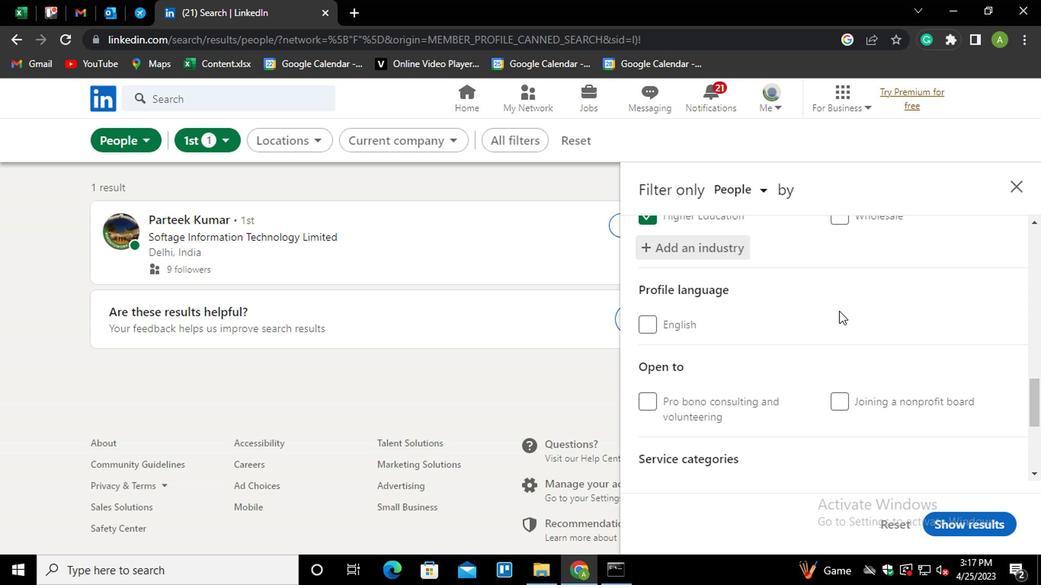 
Action: Mouse moved to (810, 318)
Screenshot: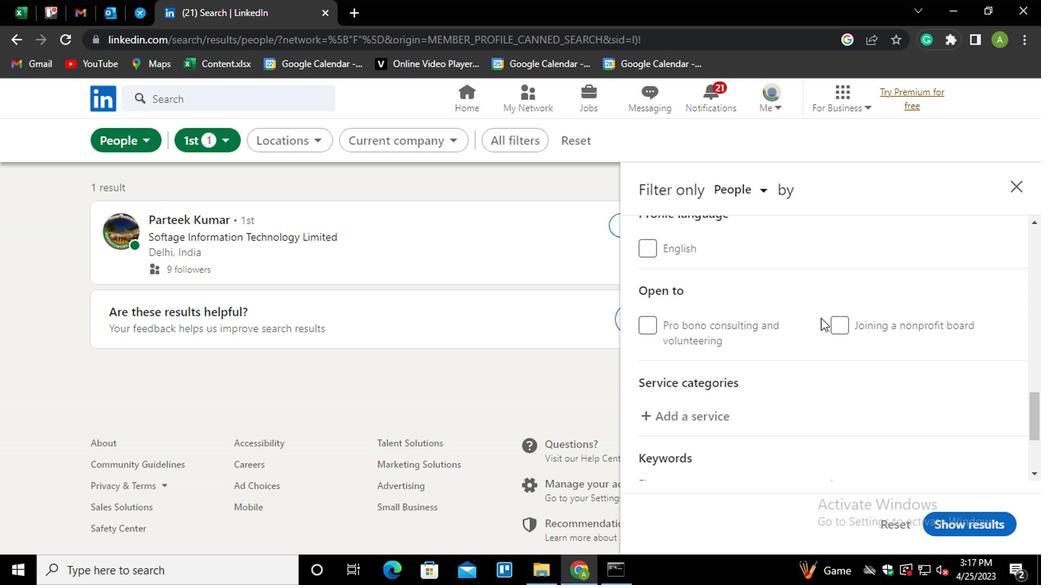 
Action: Mouse scrolled (810, 319) with delta (0, 1)
Screenshot: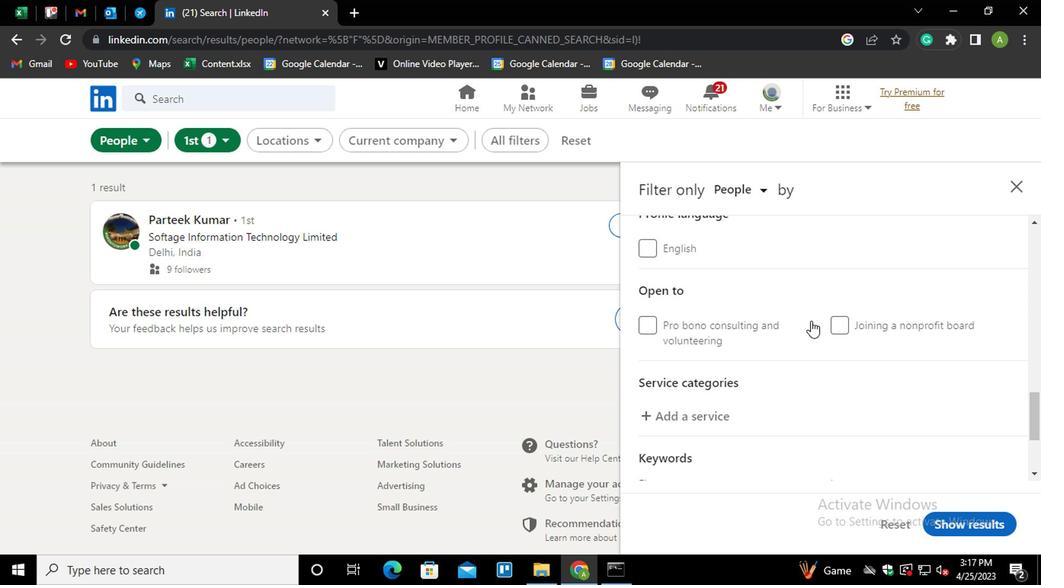 
Action: Mouse moved to (757, 314)
Screenshot: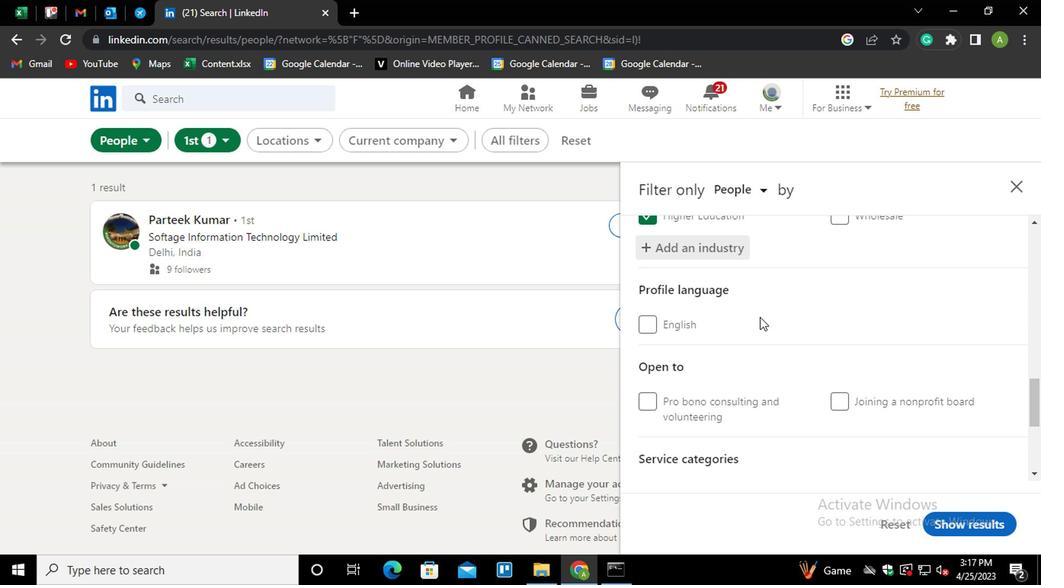 
Action: Mouse scrolled (757, 315) with delta (0, 0)
Screenshot: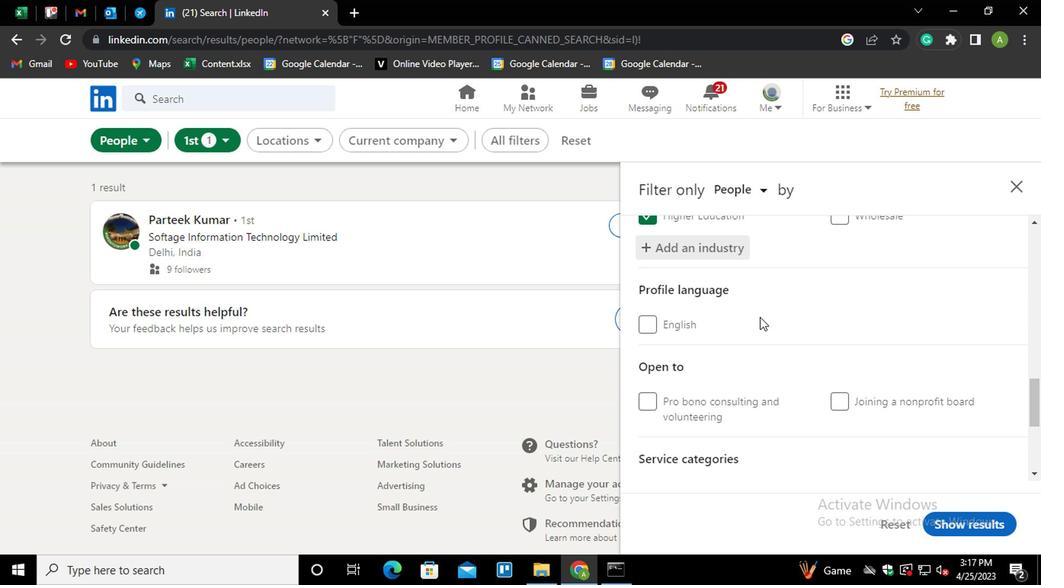 
Action: Mouse moved to (685, 340)
Screenshot: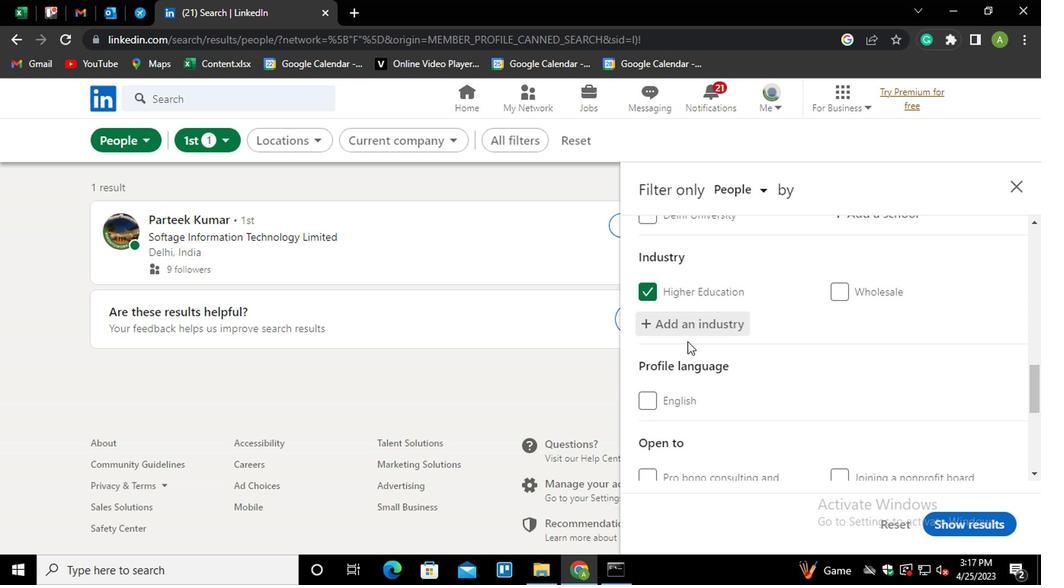
Action: Mouse scrolled (685, 339) with delta (0, 0)
Screenshot: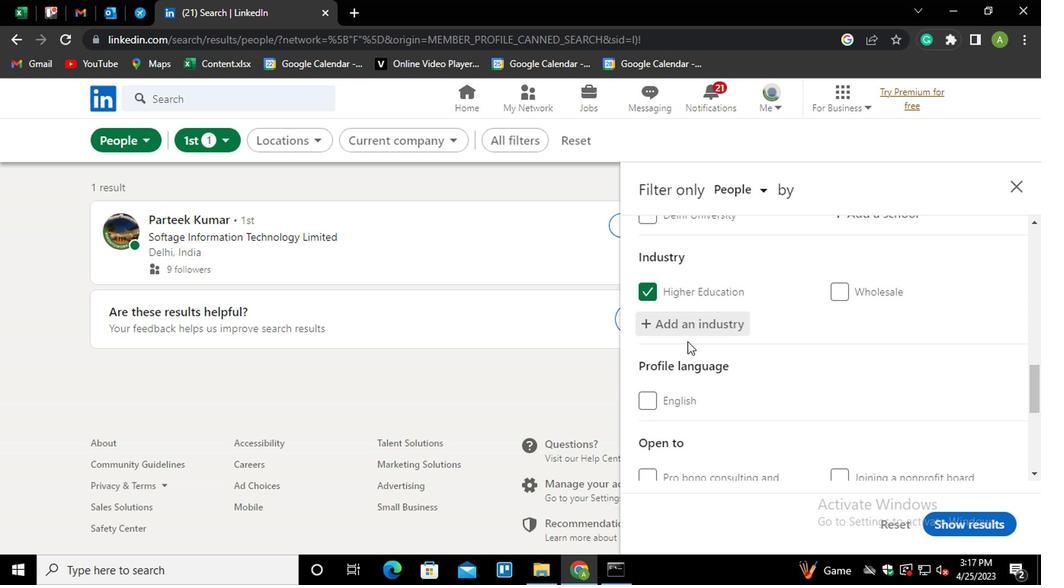 
Action: Mouse moved to (685, 340)
Screenshot: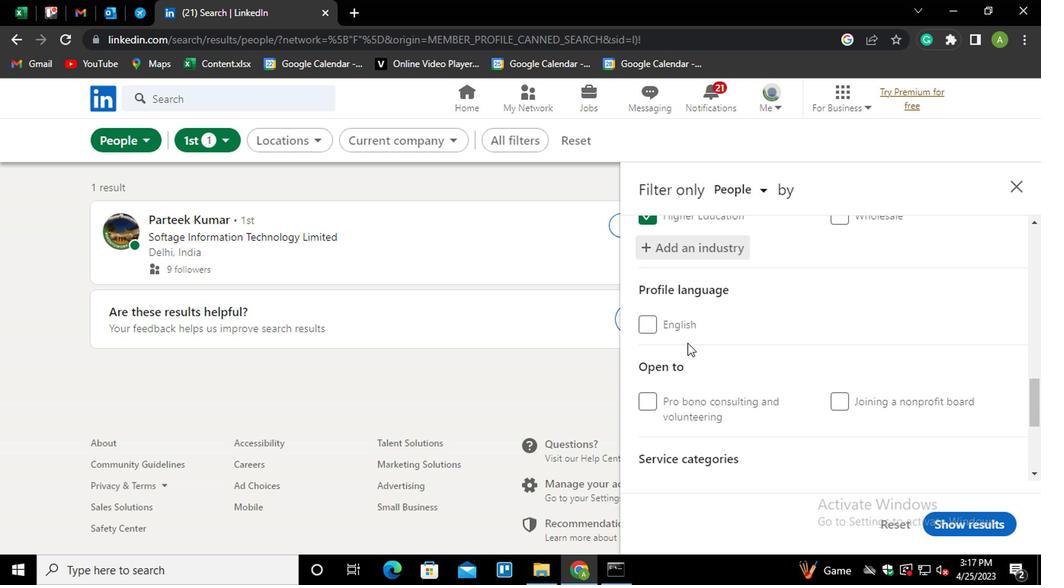 
Action: Mouse scrolled (685, 340) with delta (0, 0)
Screenshot: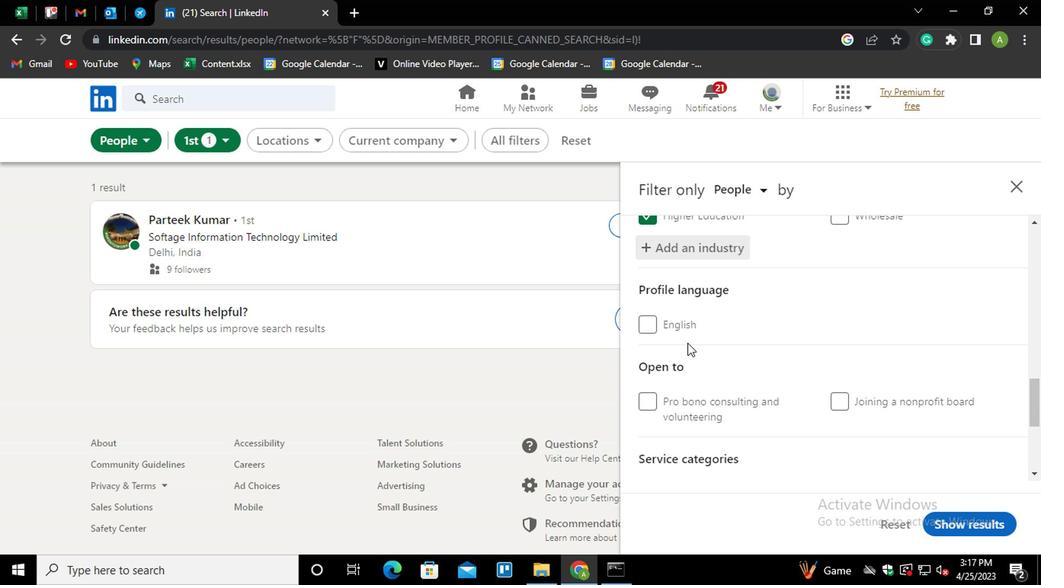 
Action: Mouse moved to (696, 319)
Screenshot: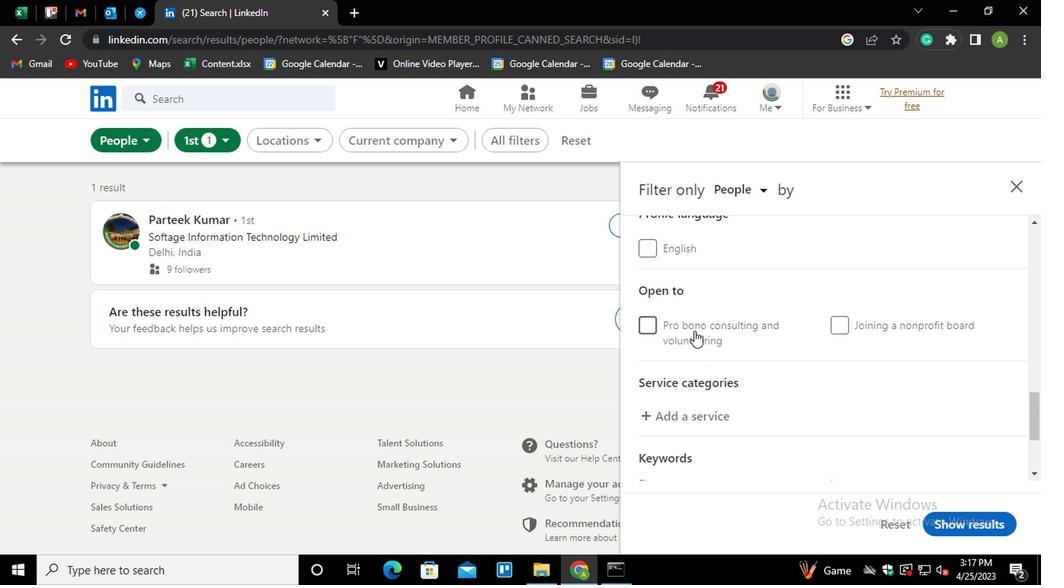 
Action: Mouse scrolled (696, 318) with delta (0, -1)
Screenshot: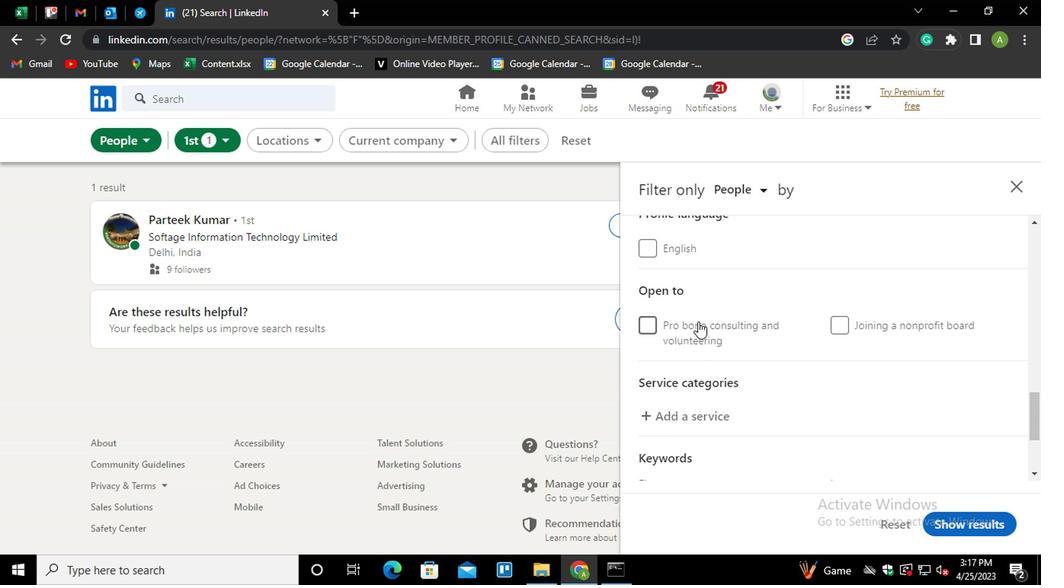 
Action: Mouse moved to (694, 339)
Screenshot: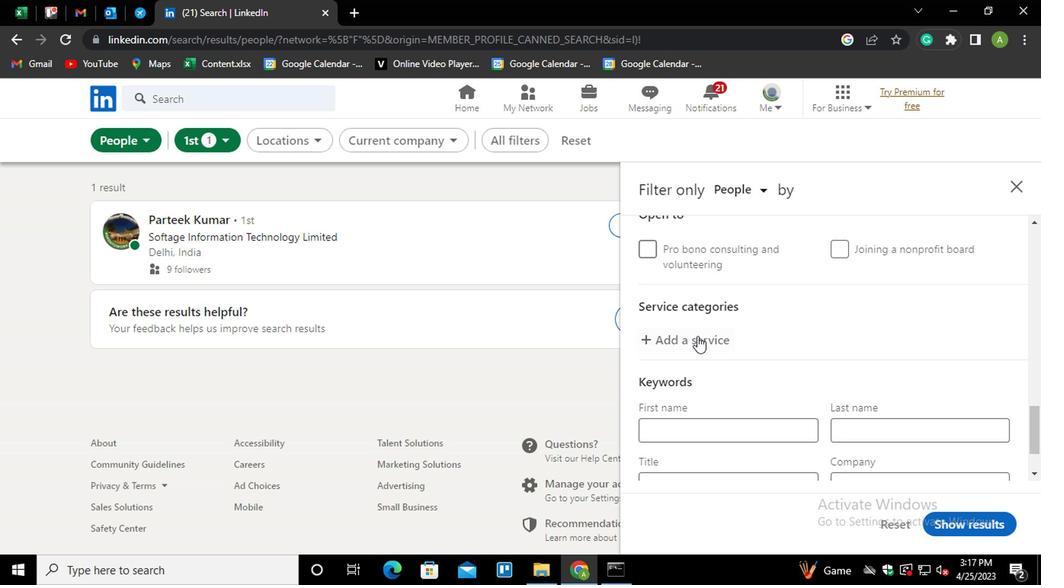 
Action: Mouse pressed left at (694, 339)
Screenshot: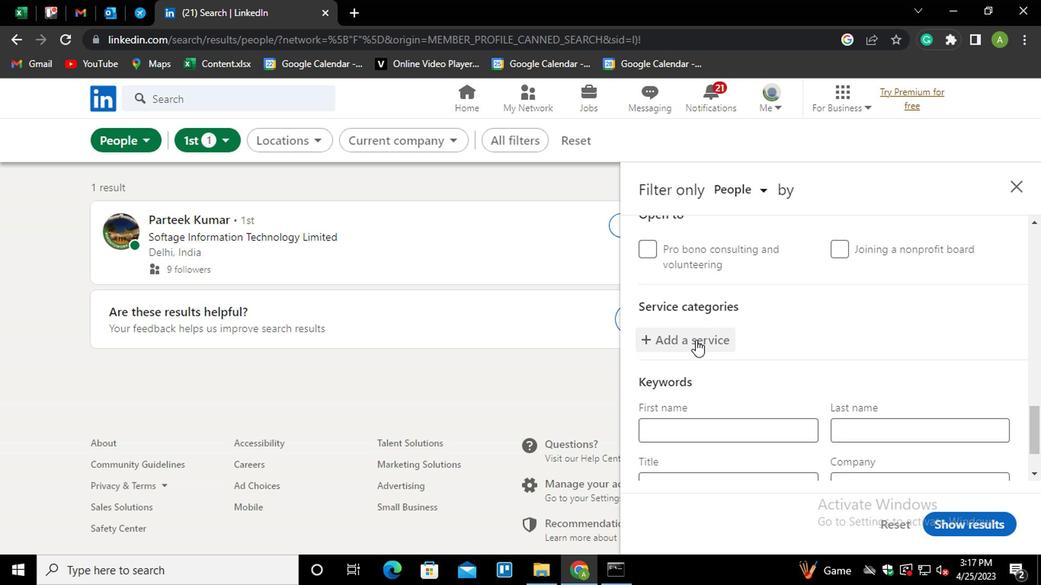 
Action: Mouse moved to (694, 337)
Screenshot: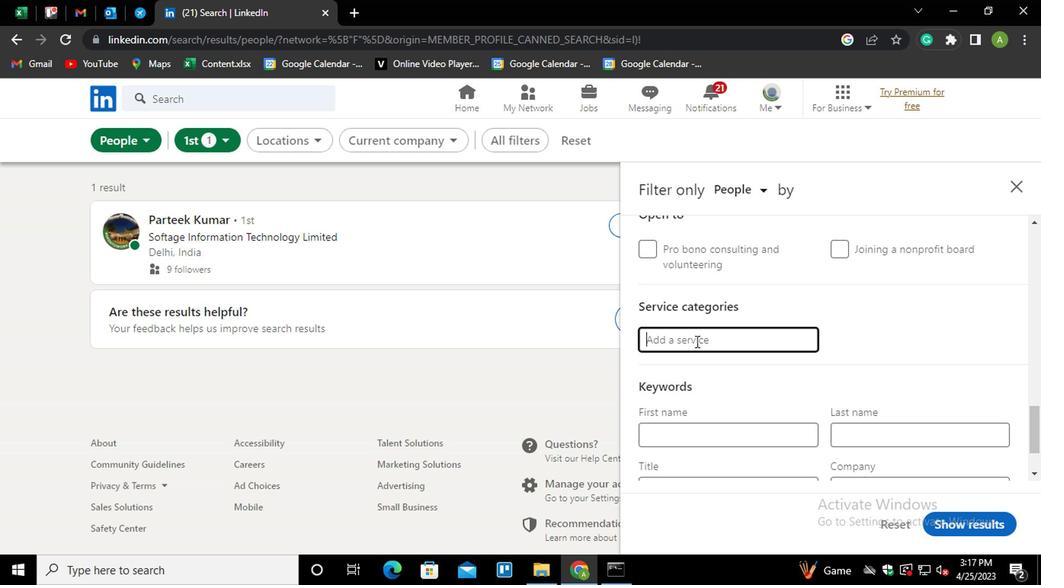 
Action: Mouse pressed left at (694, 337)
Screenshot: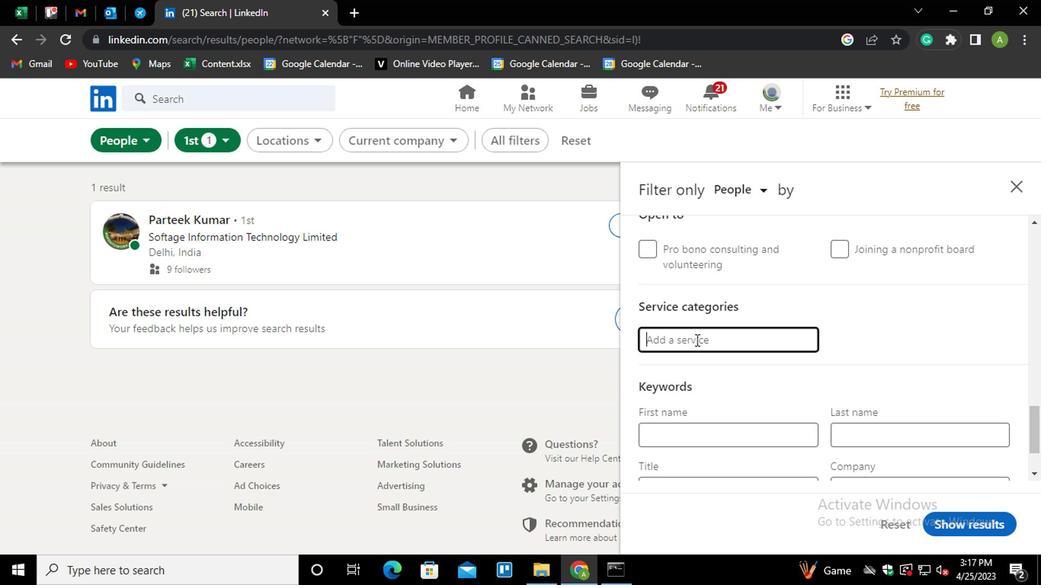 
Action: Mouse moved to (688, 339)
Screenshot: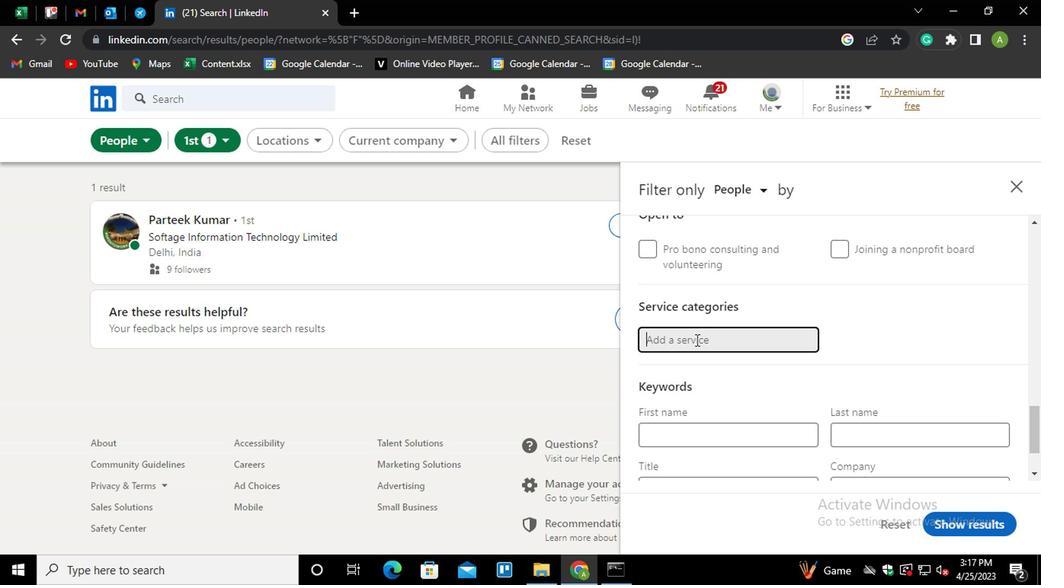 
Action: Key pressed <Key.shift_r>MANAGEMENT
Screenshot: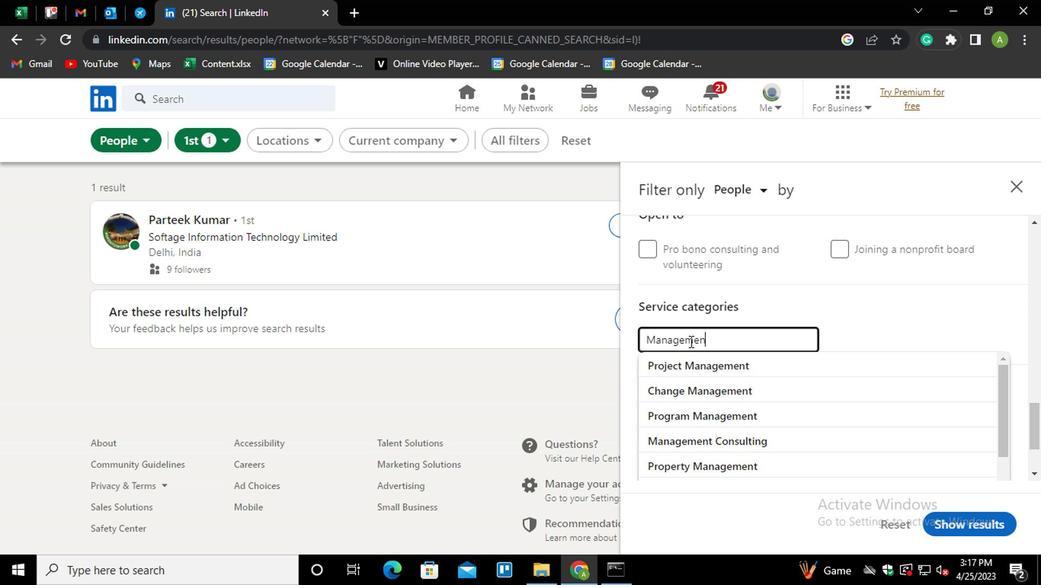 
Action: Mouse moved to (778, 344)
Screenshot: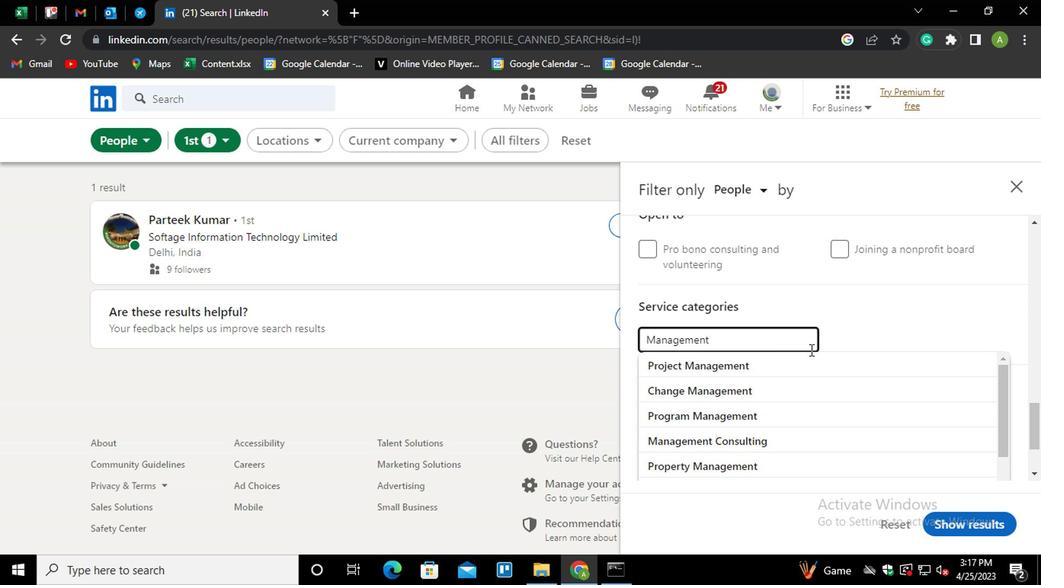 
Action: Mouse pressed left at (778, 344)
Screenshot: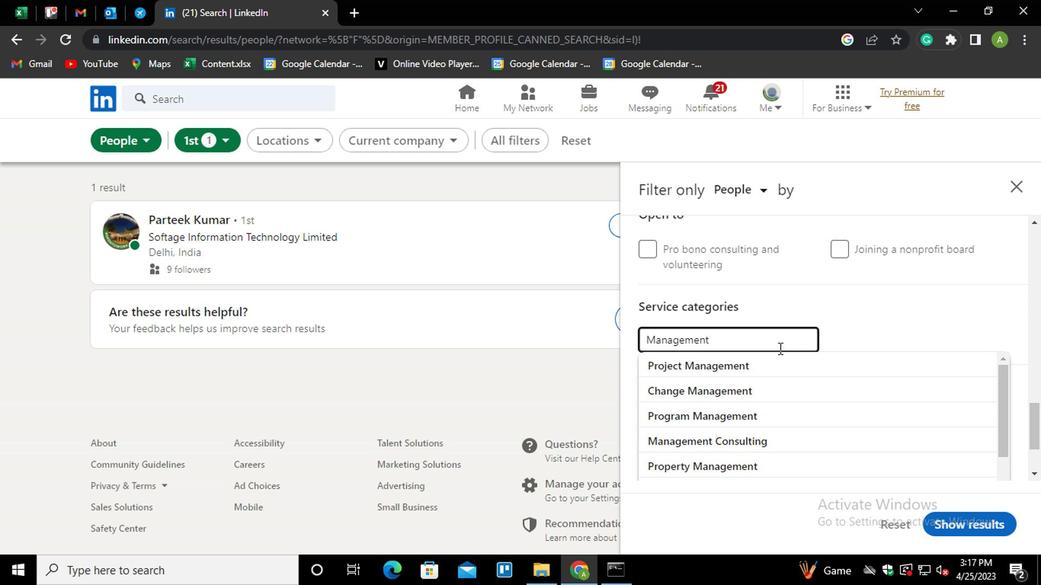 
Action: Mouse moved to (901, 330)
Screenshot: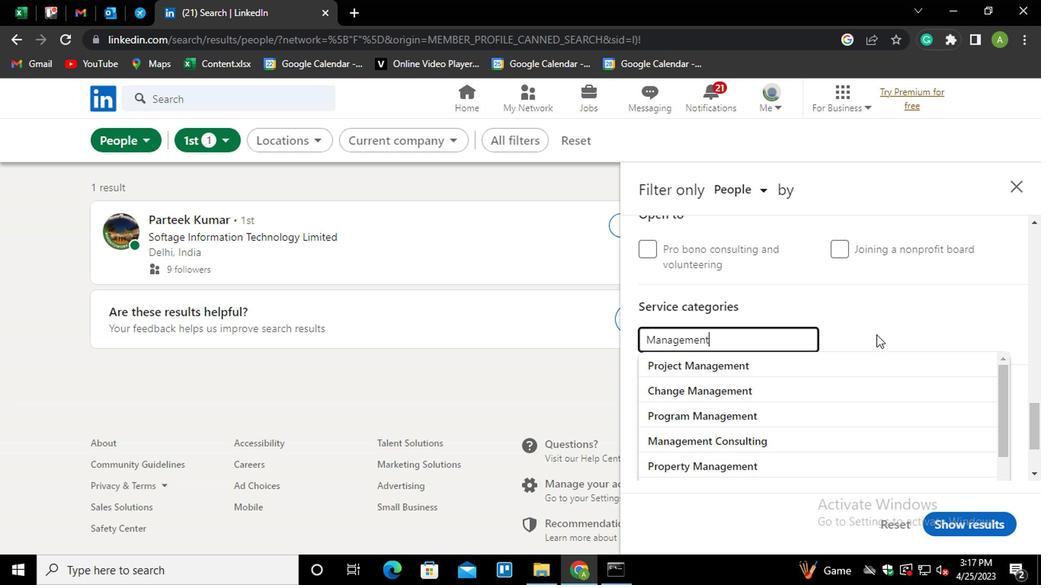 
Action: Mouse pressed left at (901, 330)
Screenshot: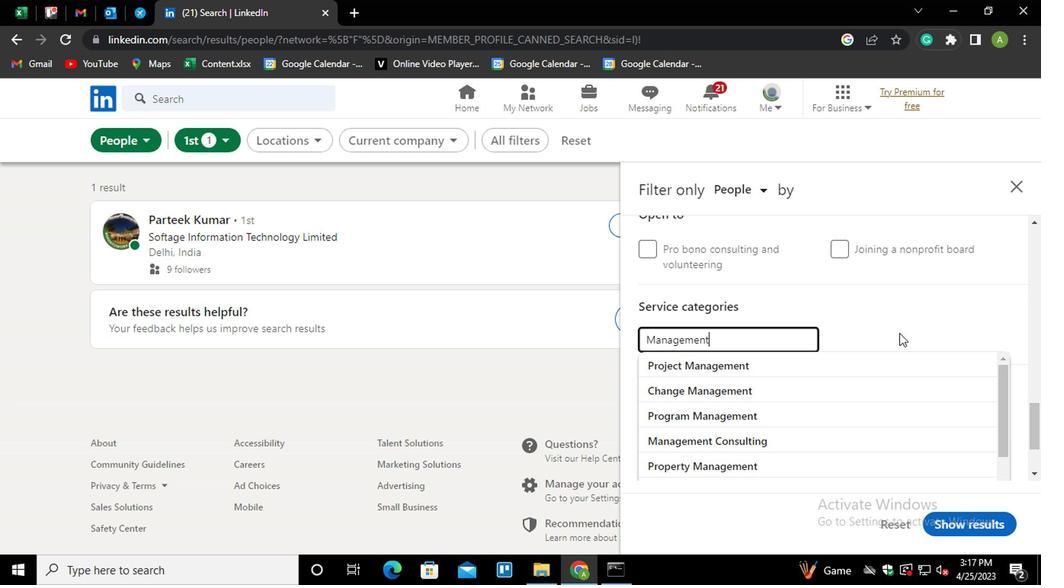 
Action: Mouse moved to (901, 334)
Screenshot: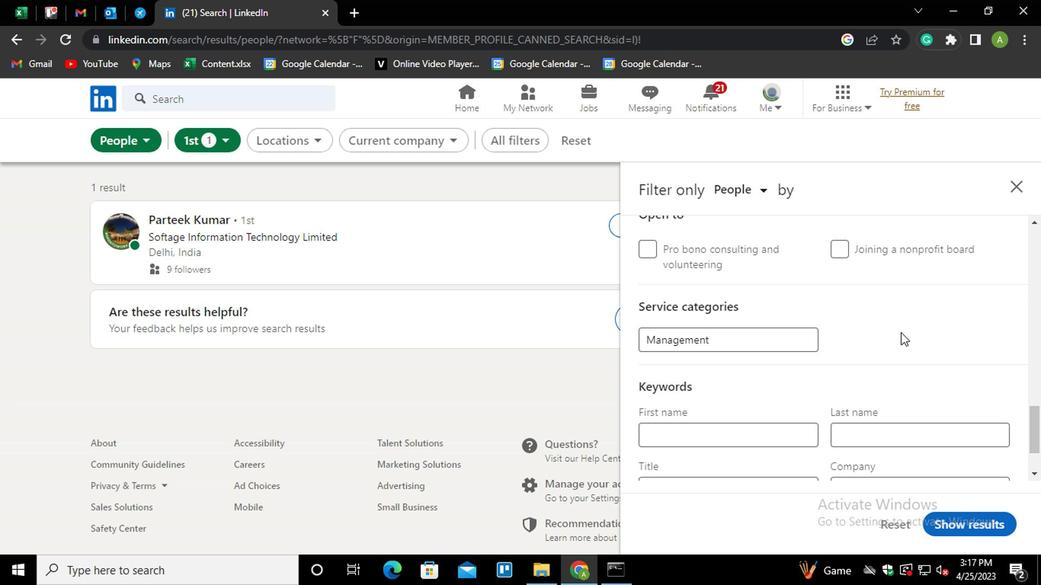 
Action: Mouse scrolled (901, 334) with delta (0, 0)
Screenshot: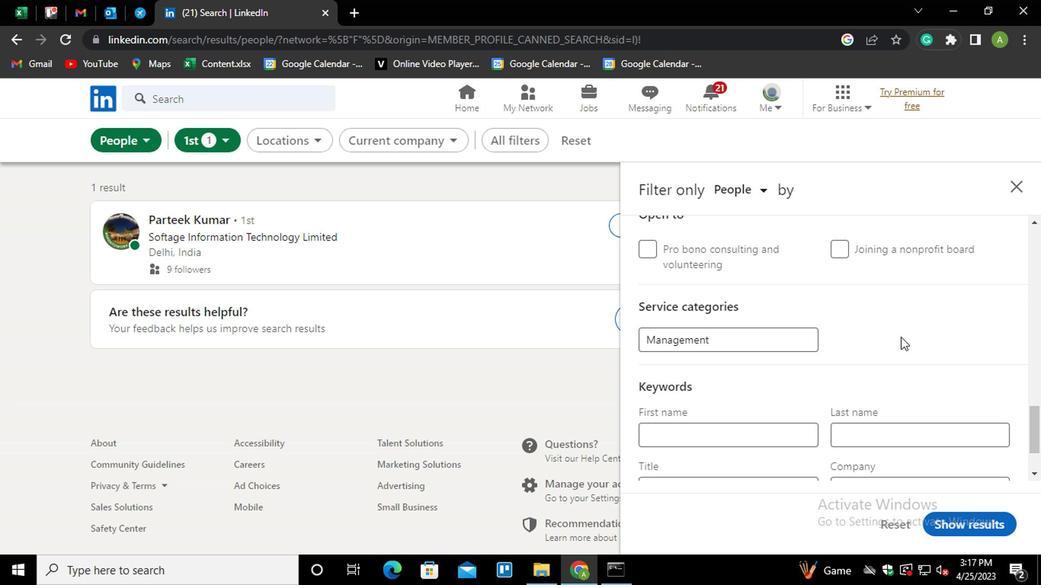 
Action: Mouse scrolled (901, 334) with delta (0, 0)
Screenshot: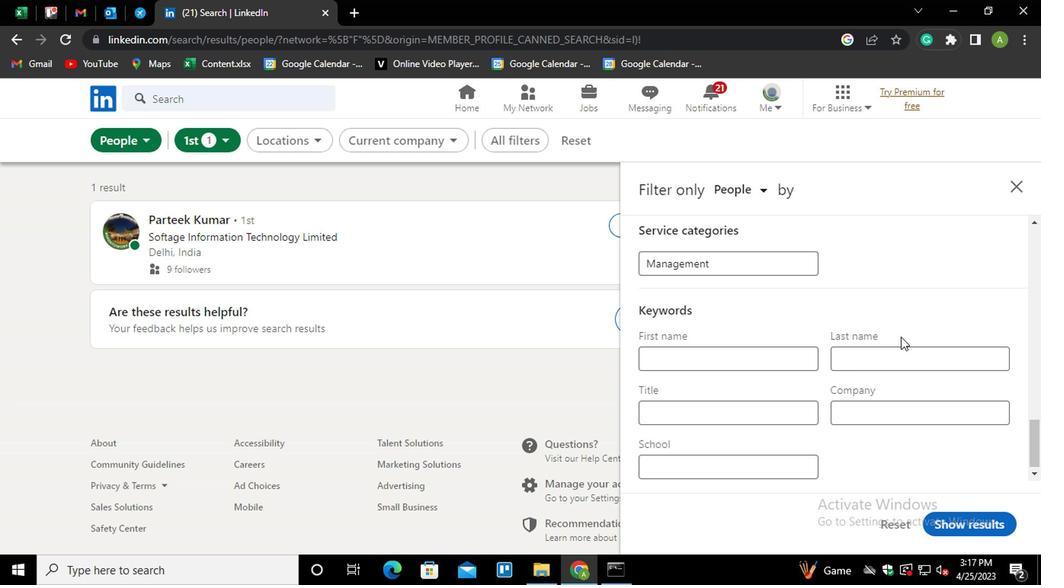 
Action: Mouse scrolled (901, 334) with delta (0, 0)
Screenshot: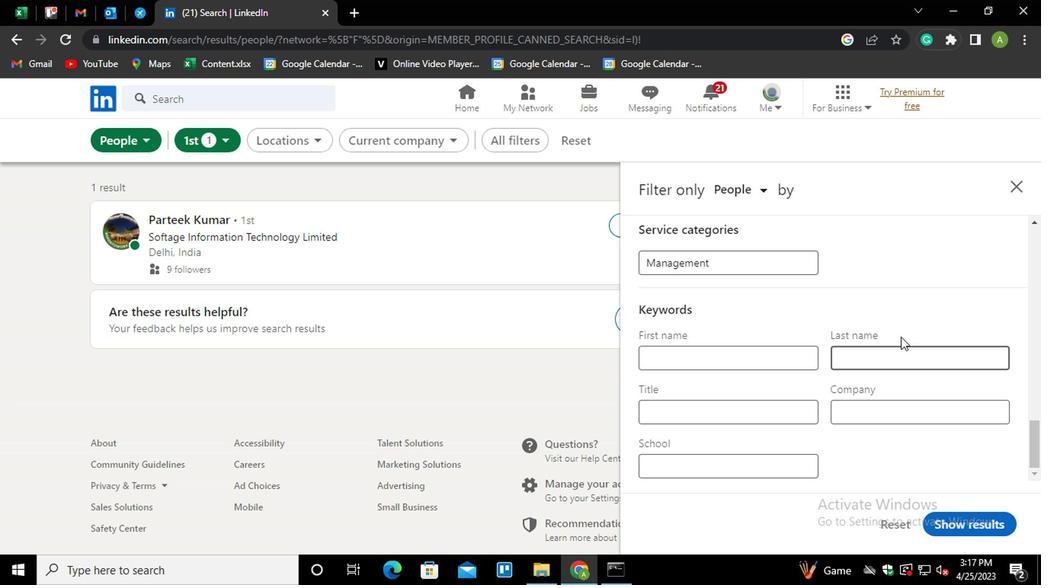 
Action: Mouse moved to (722, 405)
Screenshot: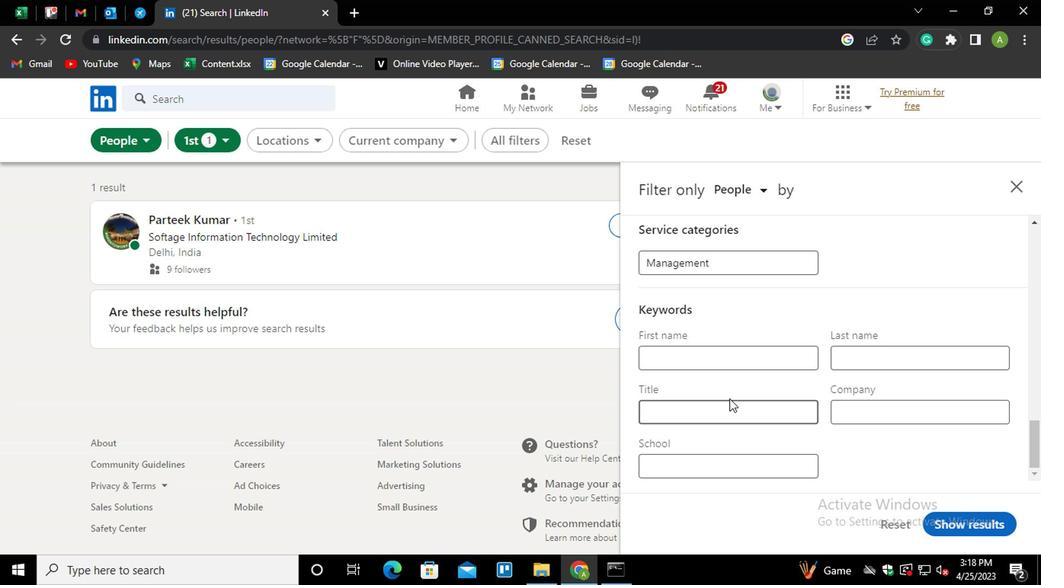 
Action: Mouse pressed left at (722, 405)
Screenshot: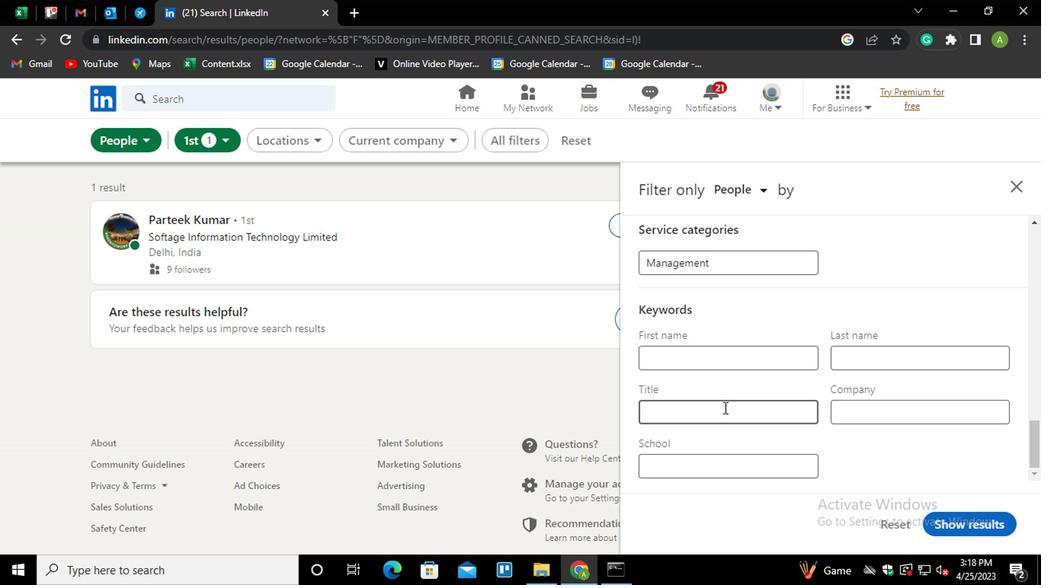 
Action: Mouse moved to (714, 411)
Screenshot: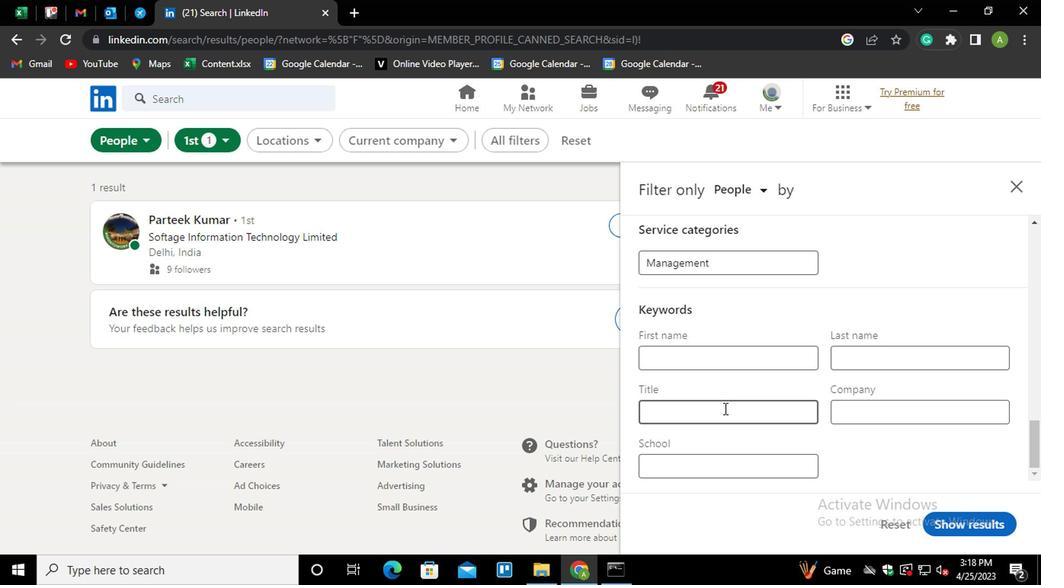 
Action: Key pressed <Key.shift>FOREMAN
Screenshot: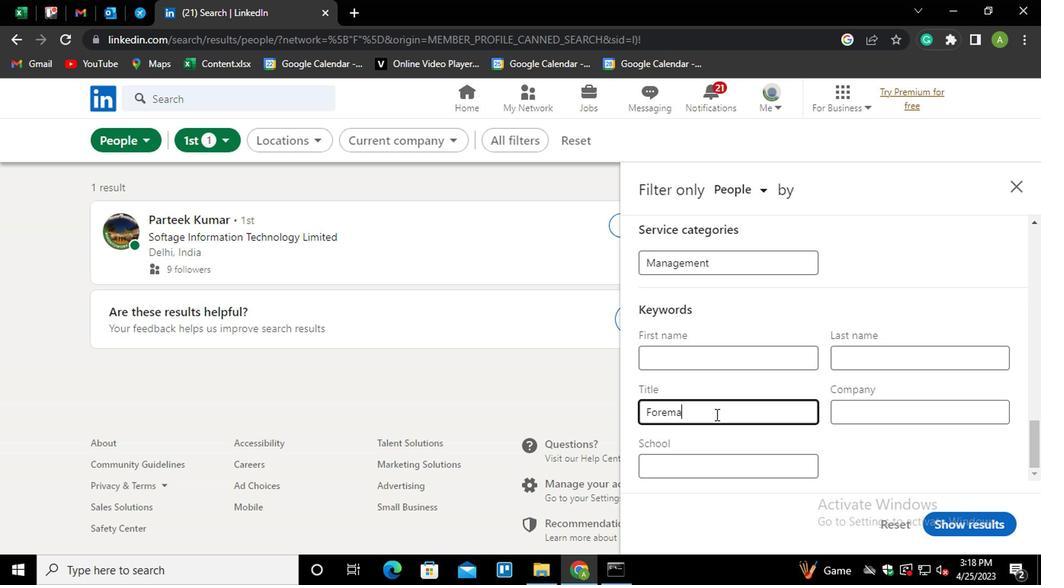 
Action: Mouse moved to (868, 437)
Screenshot: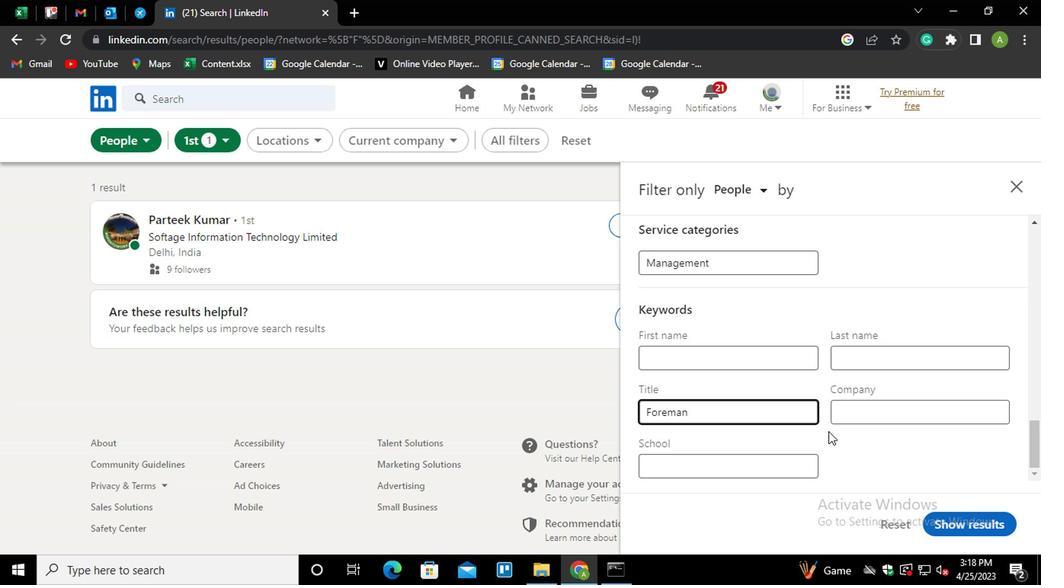 
Action: Mouse pressed left at (868, 437)
Screenshot: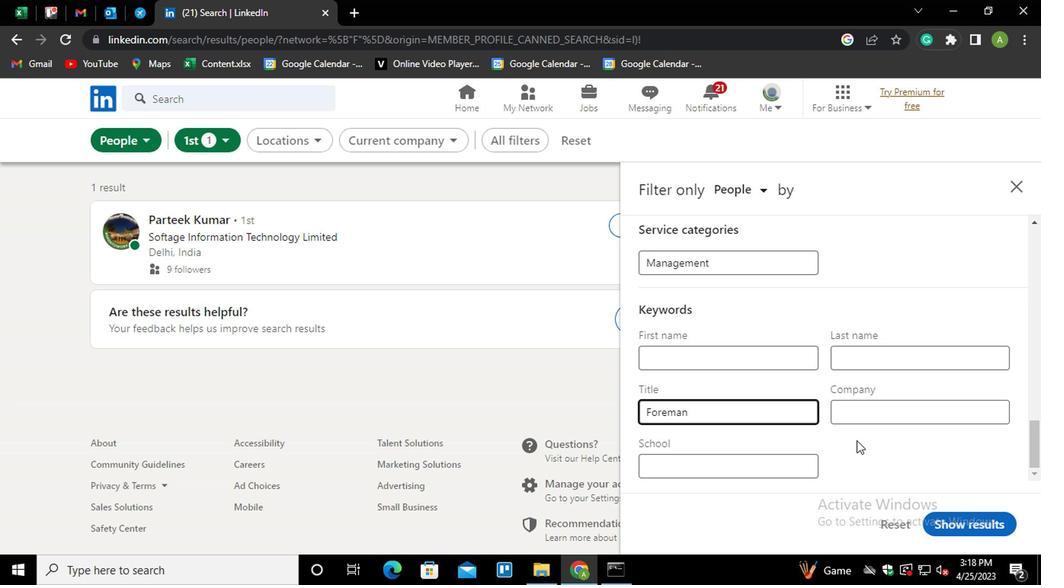 
Action: Mouse moved to (972, 514)
Screenshot: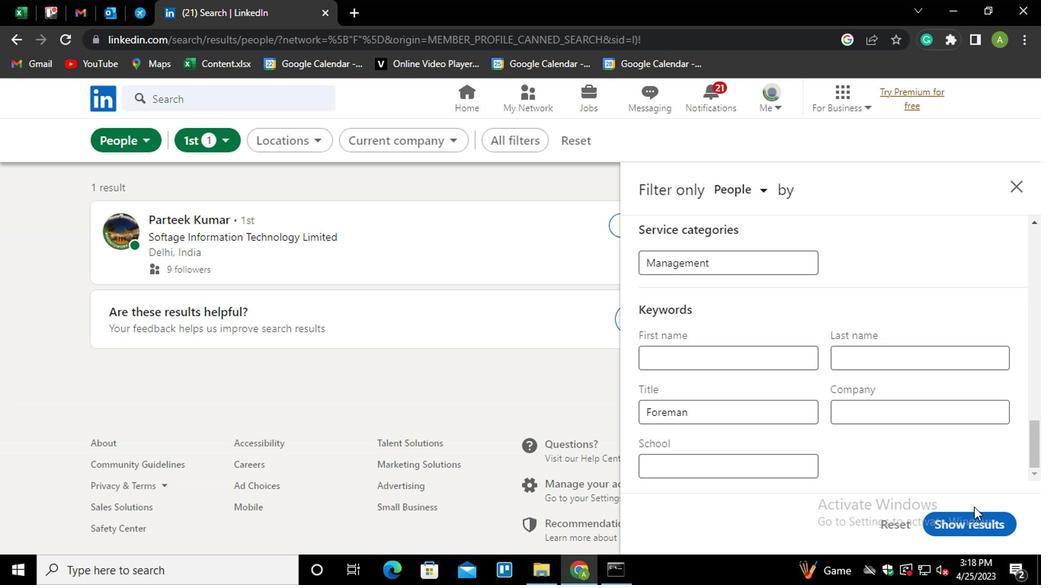 
Action: Mouse pressed left at (972, 514)
Screenshot: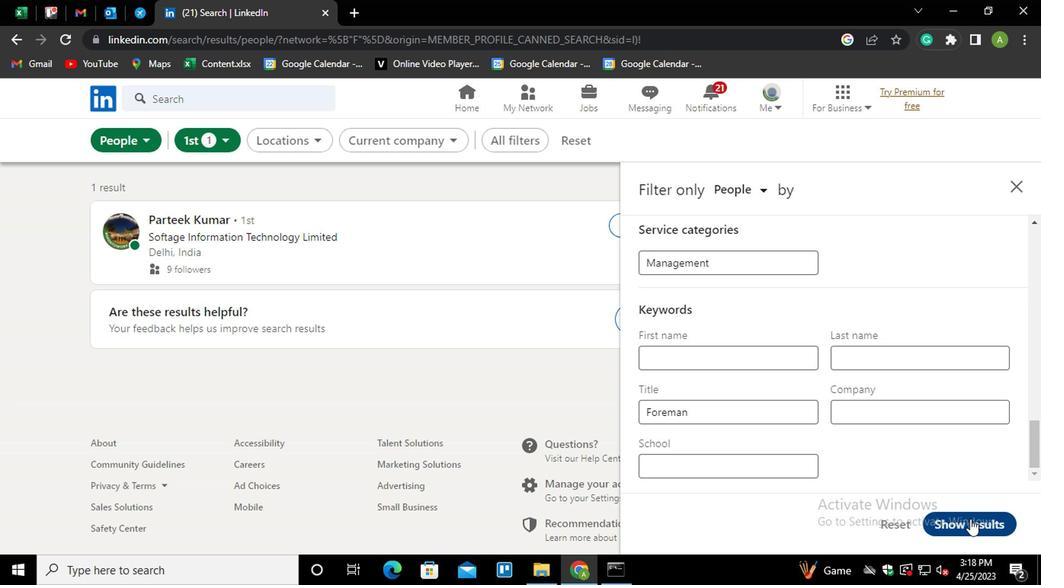 
Action: Mouse moved to (888, 412)
Screenshot: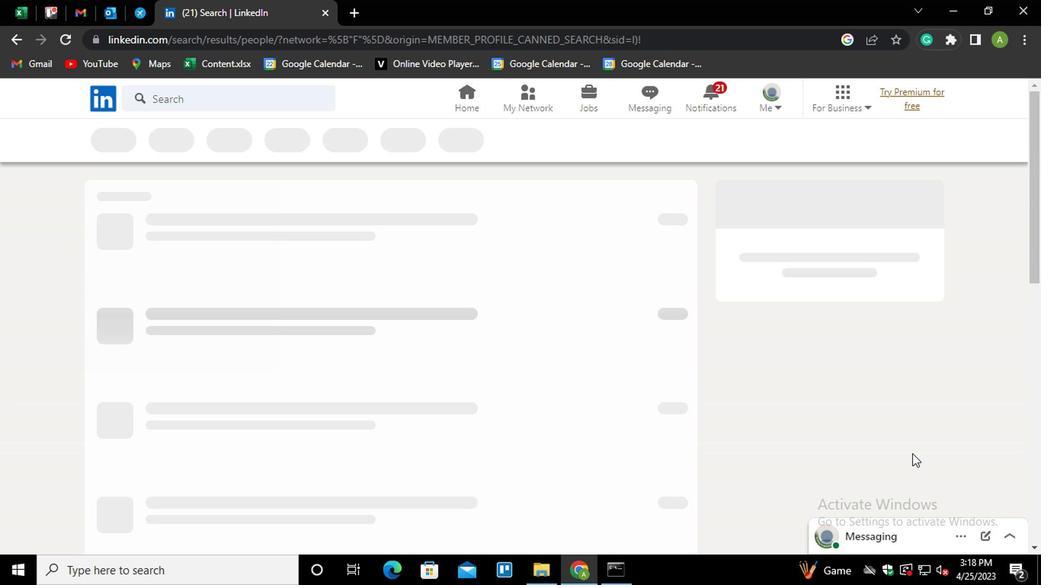 
